 Task: Open Card IT Infrastructure Review in Board Customer Experience Management to Workspace Business Development and Sales and add a team member Softage.2@softage.net, a label Blue, a checklist Intellectual Property Law, an attachment from Trello, a color Blue and finally, add a card description 'Conduct team training session on effective conflict resolution' and a comment 'We should approach this task with a sense of collaboration and teamwork, leveraging the strengths of each team member to achieve success.'. Add a start date 'Jan 02, 1900' with a due date 'Jan 09, 1900'
Action: Mouse moved to (214, 141)
Screenshot: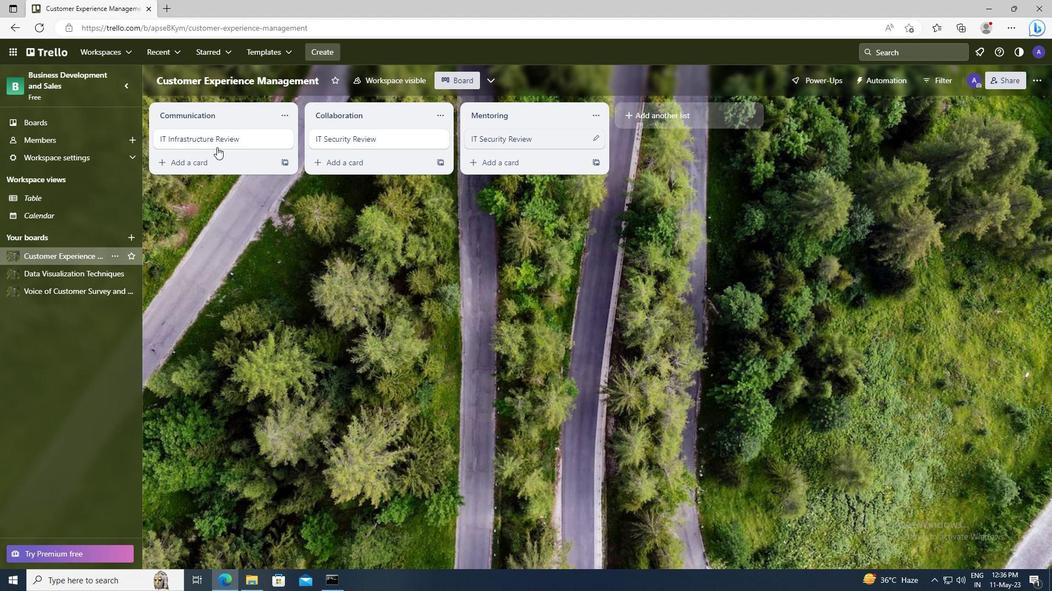 
Action: Mouse pressed left at (214, 141)
Screenshot: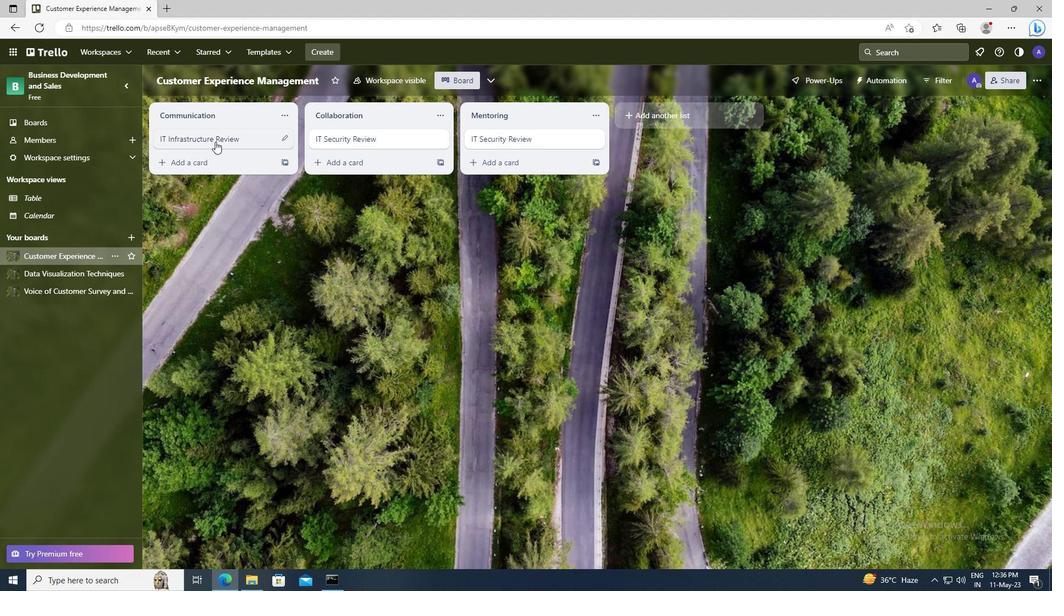 
Action: Mouse moved to (656, 137)
Screenshot: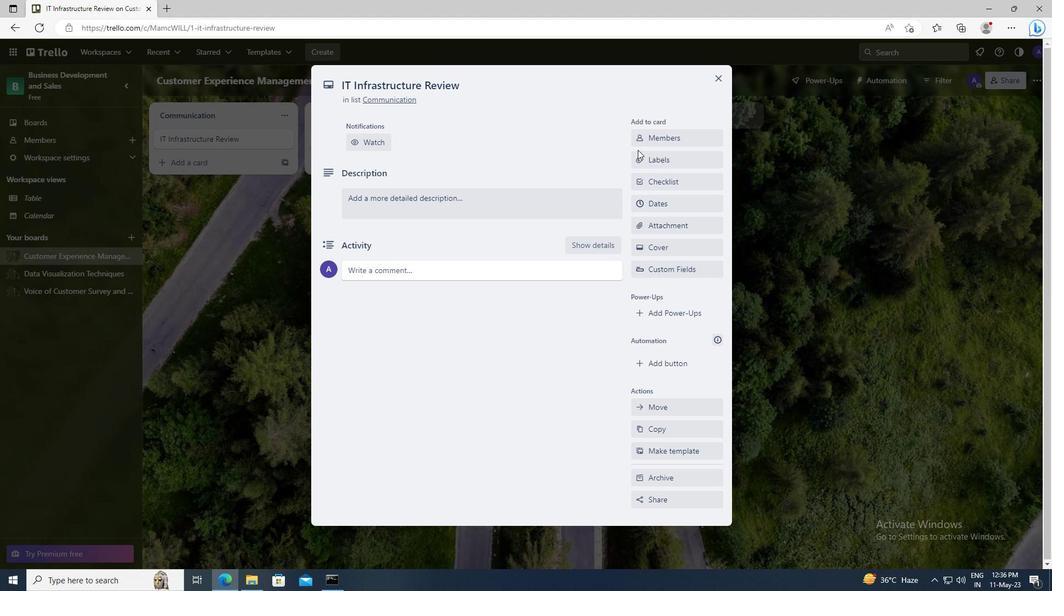 
Action: Mouse pressed left at (656, 137)
Screenshot: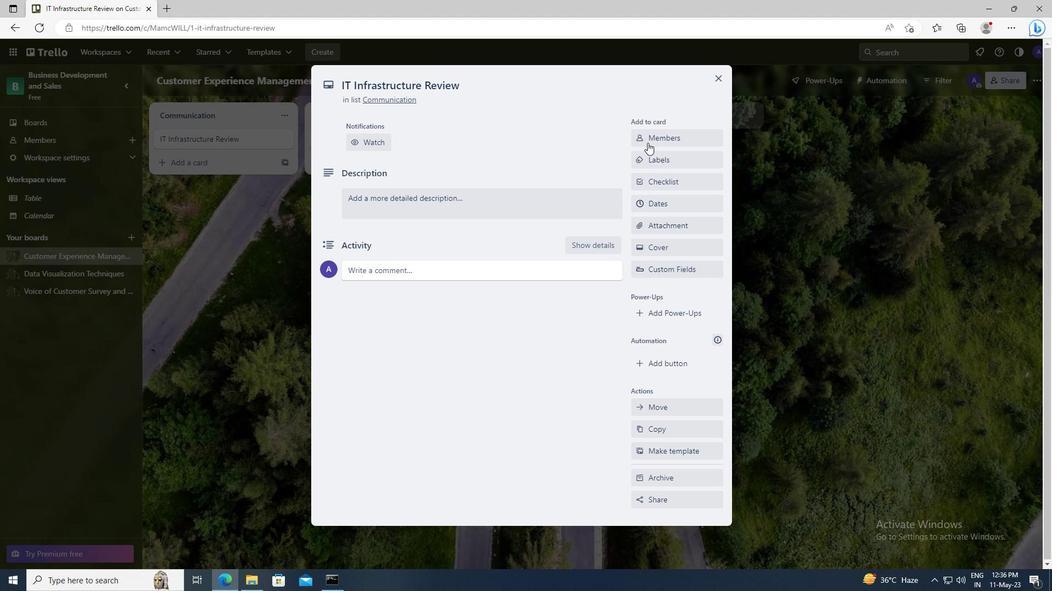 
Action: Mouse moved to (664, 187)
Screenshot: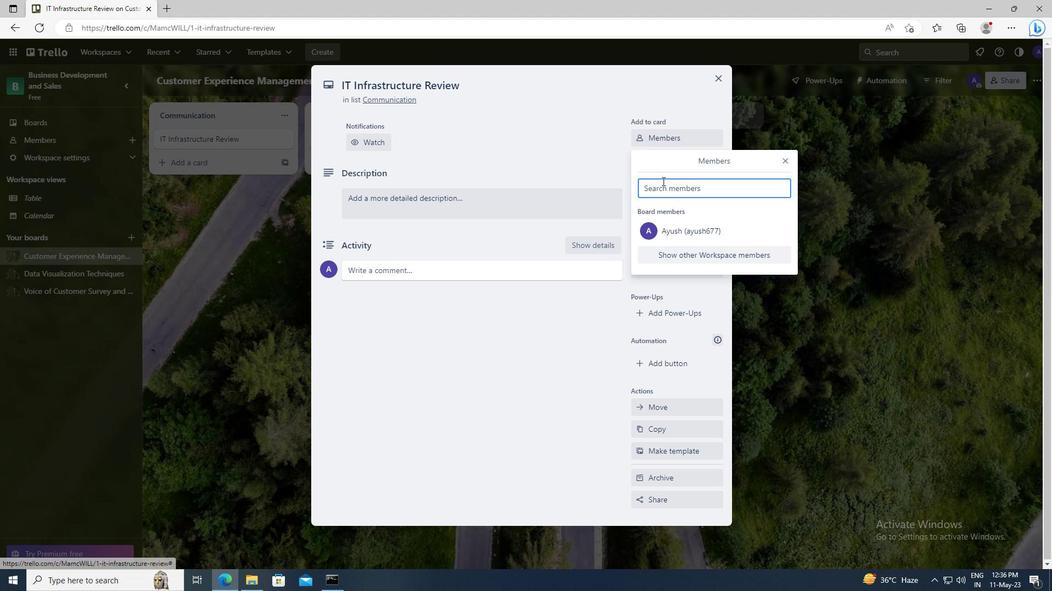 
Action: Mouse pressed left at (664, 187)
Screenshot: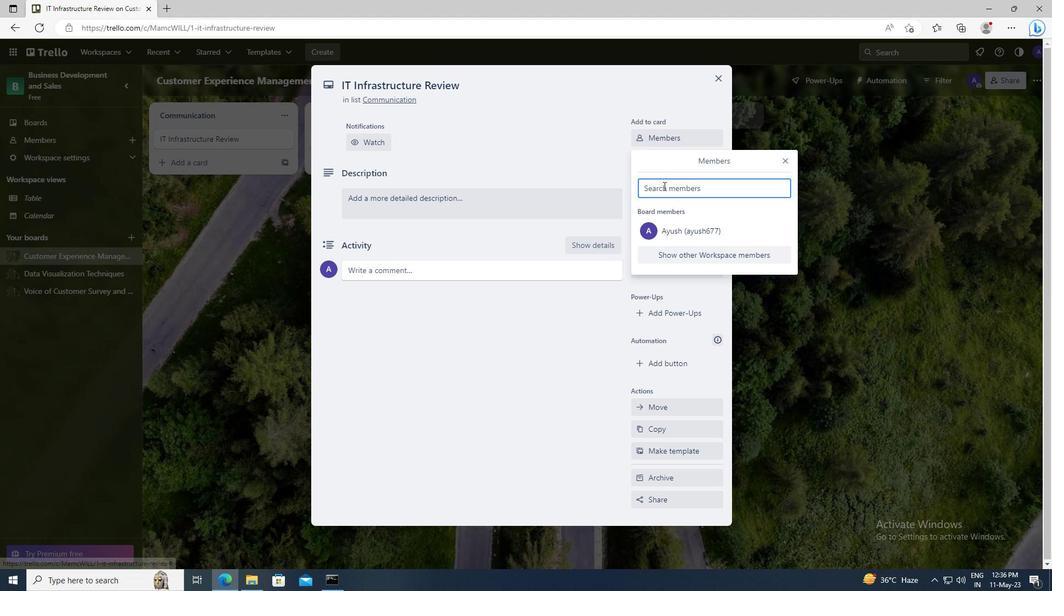 
Action: Key pressed <Key.shift>SOFTAGE.2
Screenshot: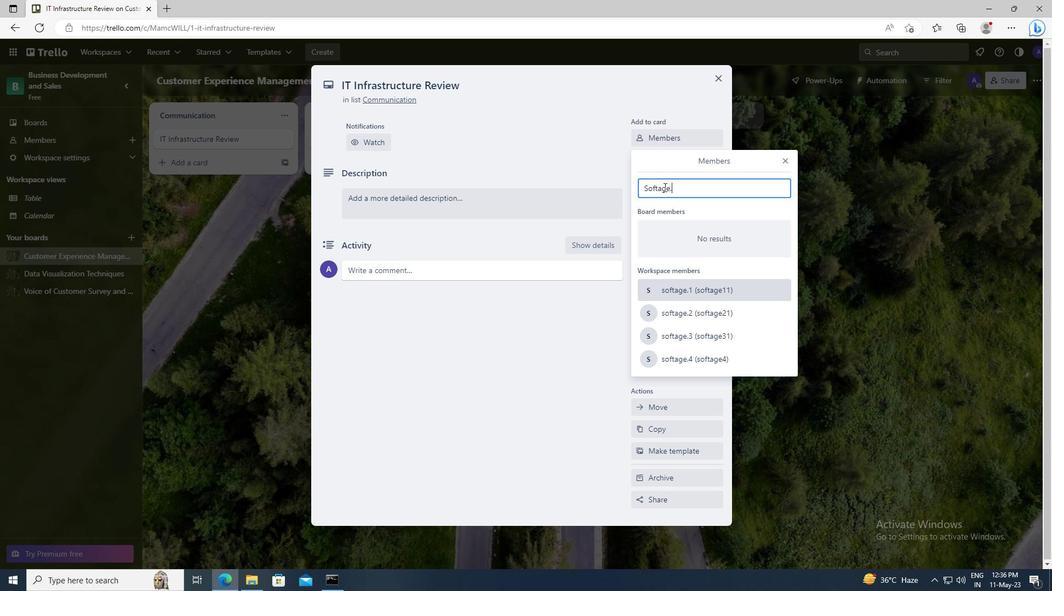 
Action: Mouse moved to (682, 289)
Screenshot: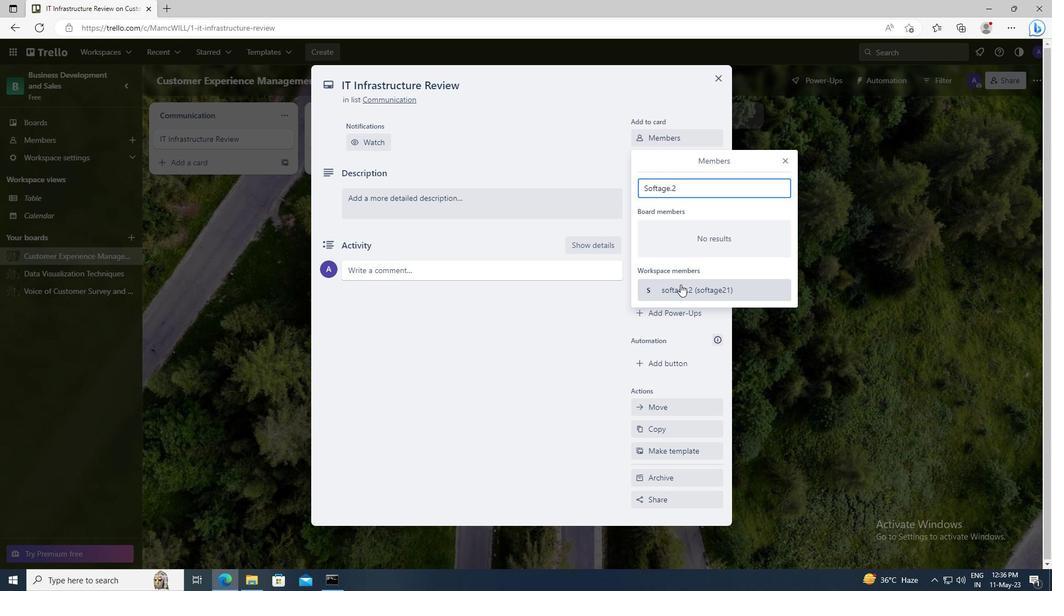 
Action: Mouse pressed left at (682, 289)
Screenshot: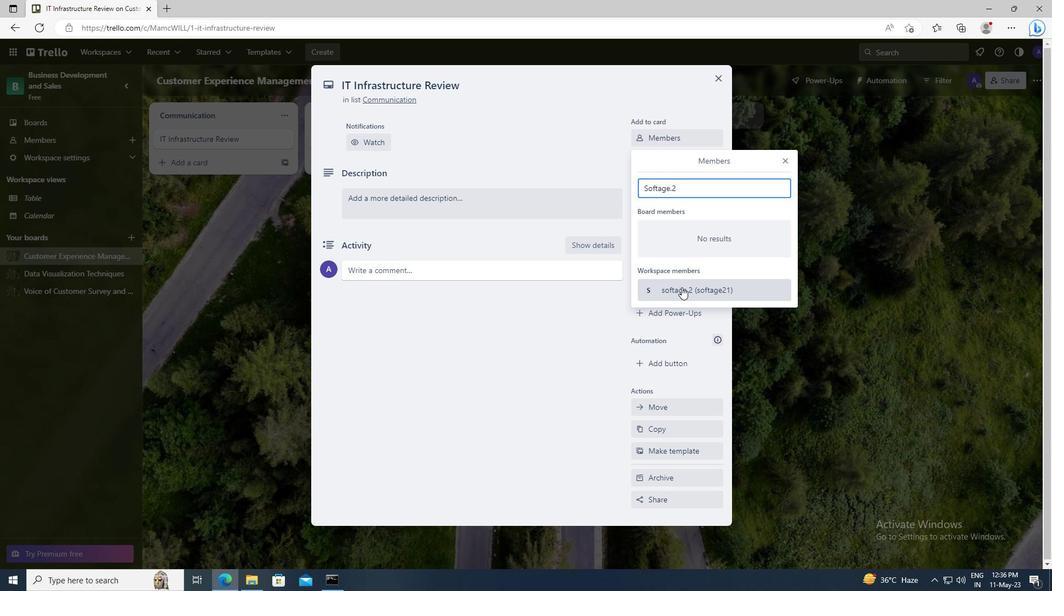 
Action: Mouse moved to (785, 160)
Screenshot: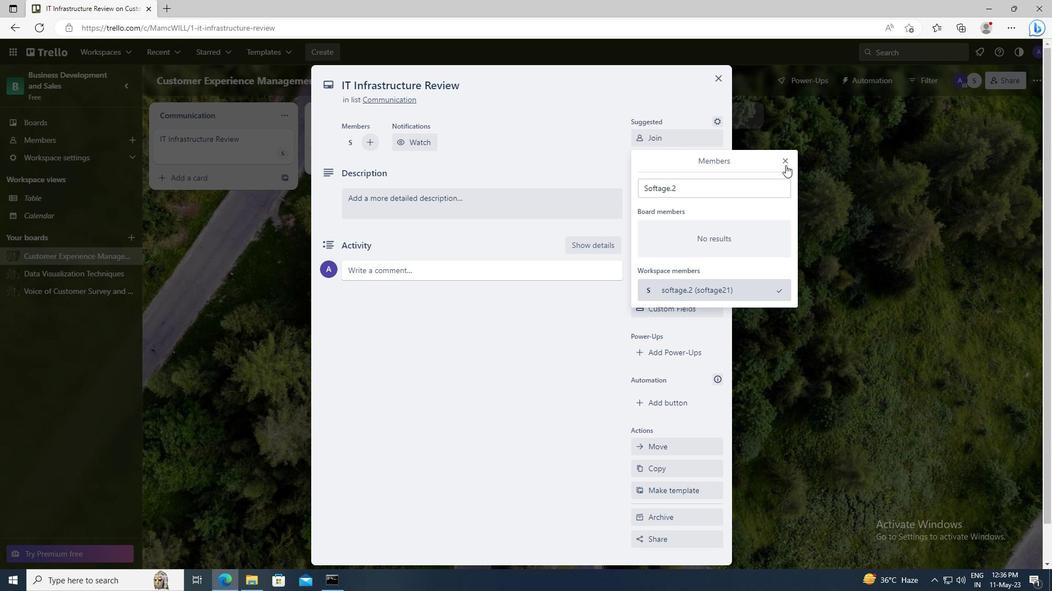 
Action: Mouse pressed left at (785, 160)
Screenshot: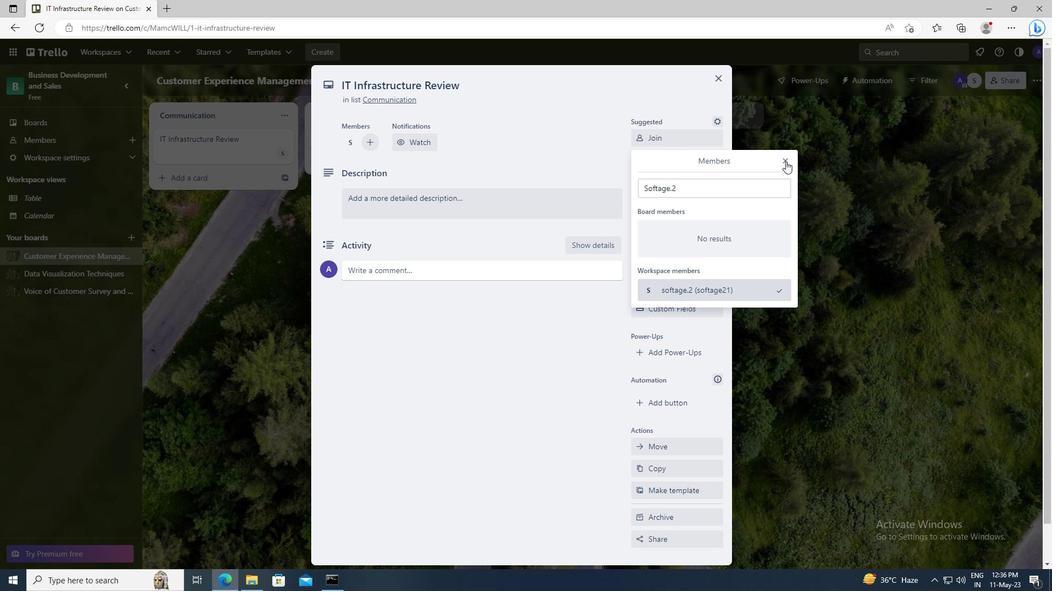 
Action: Mouse moved to (678, 205)
Screenshot: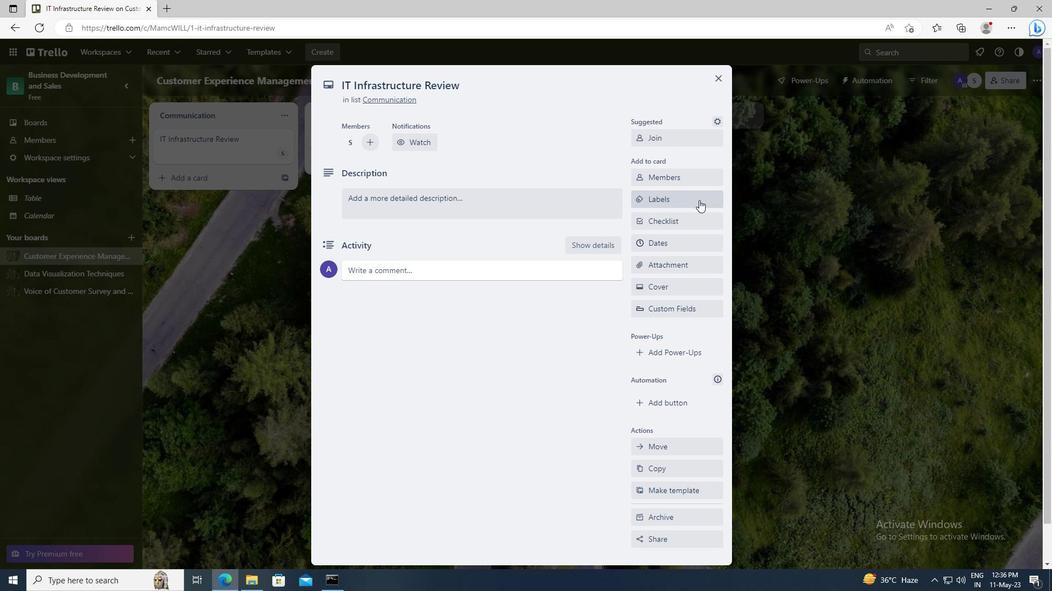 
Action: Mouse pressed left at (678, 205)
Screenshot: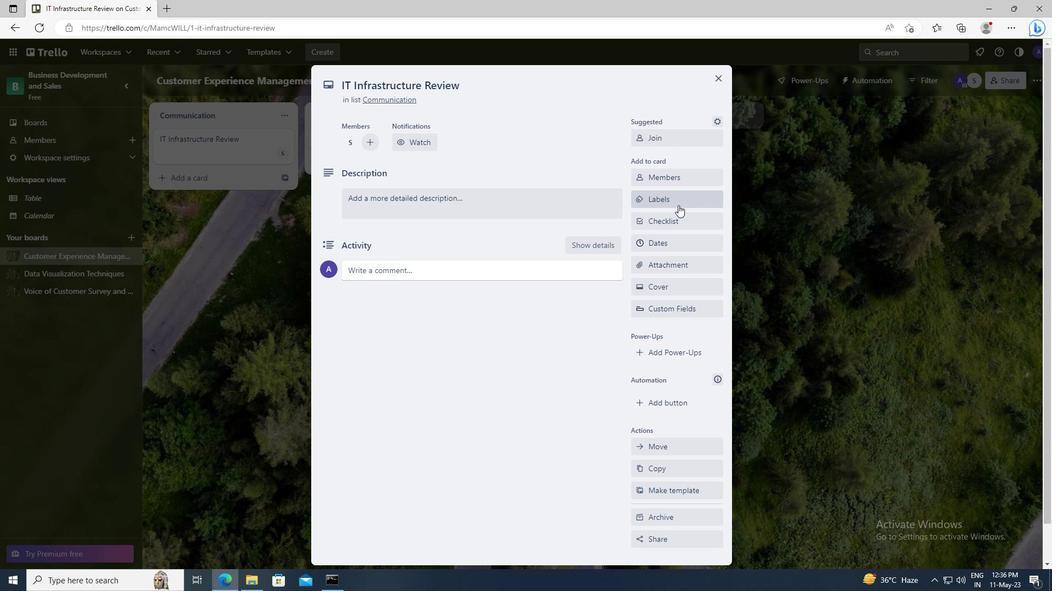
Action: Mouse moved to (697, 413)
Screenshot: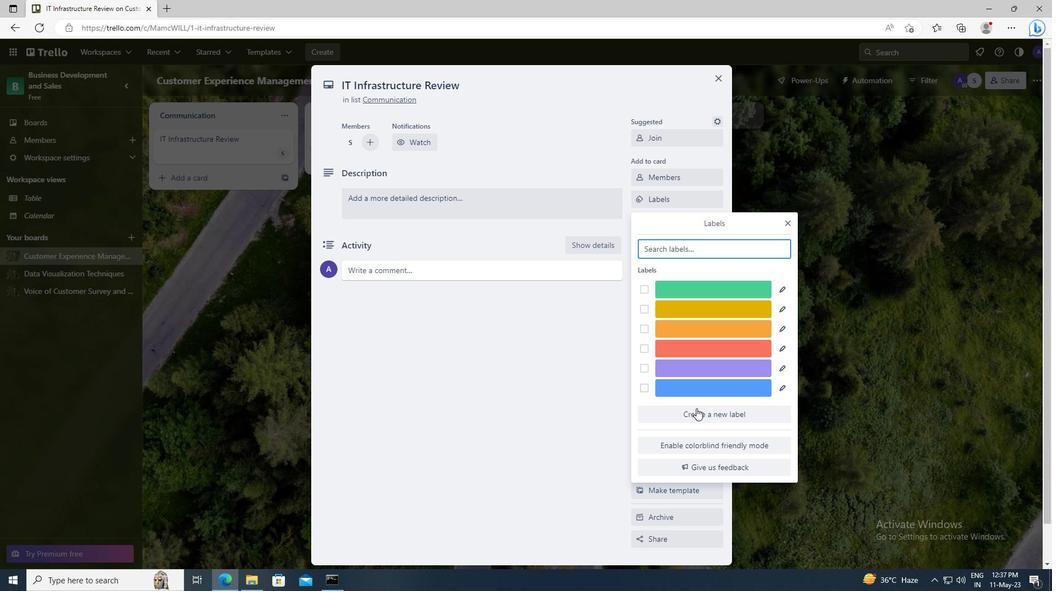 
Action: Mouse pressed left at (697, 413)
Screenshot: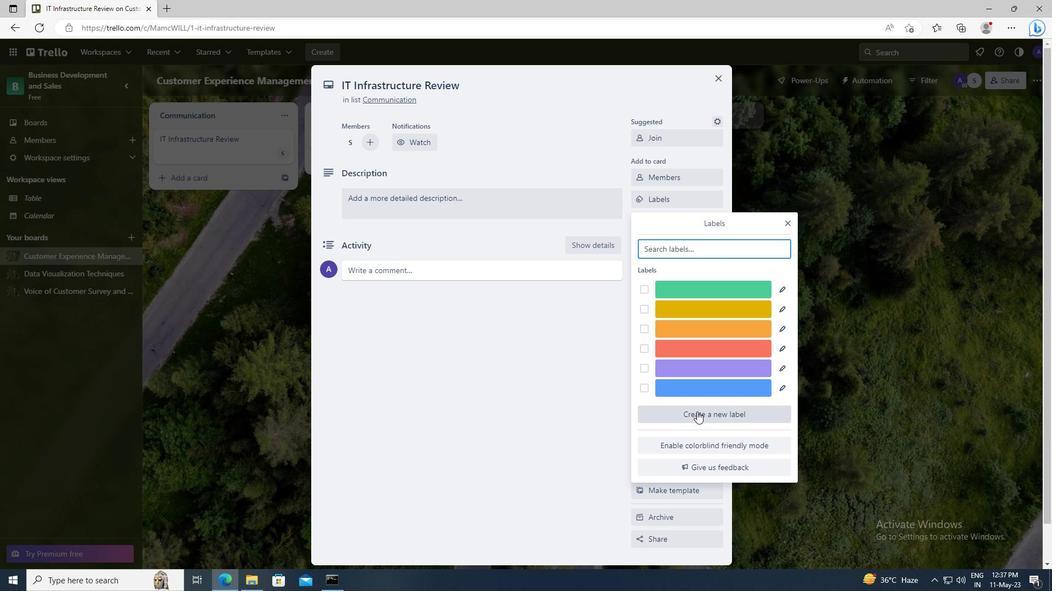 
Action: Mouse moved to (655, 439)
Screenshot: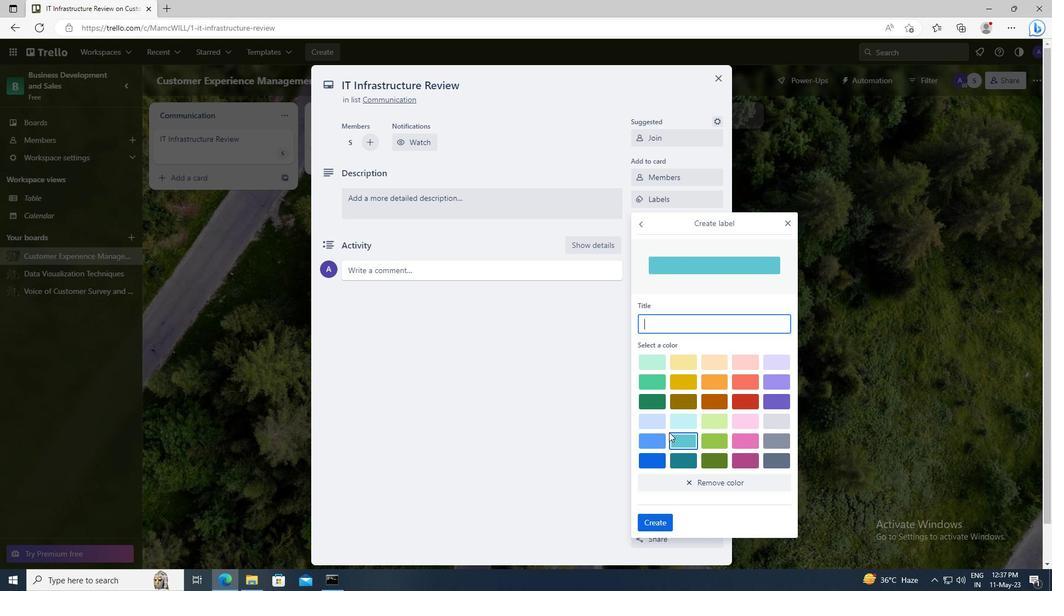 
Action: Mouse pressed left at (655, 439)
Screenshot: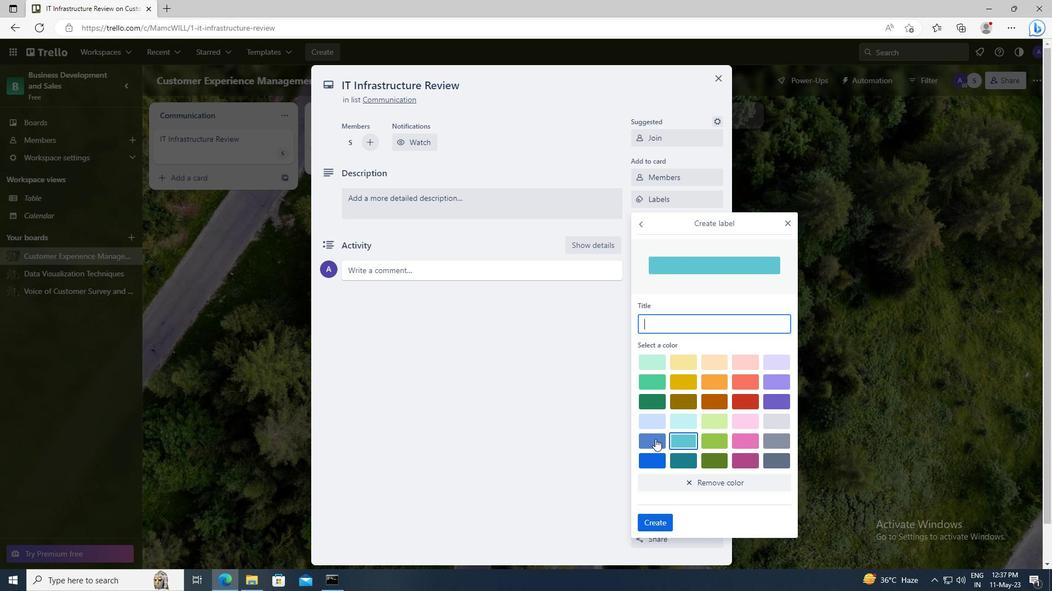 
Action: Mouse moved to (653, 524)
Screenshot: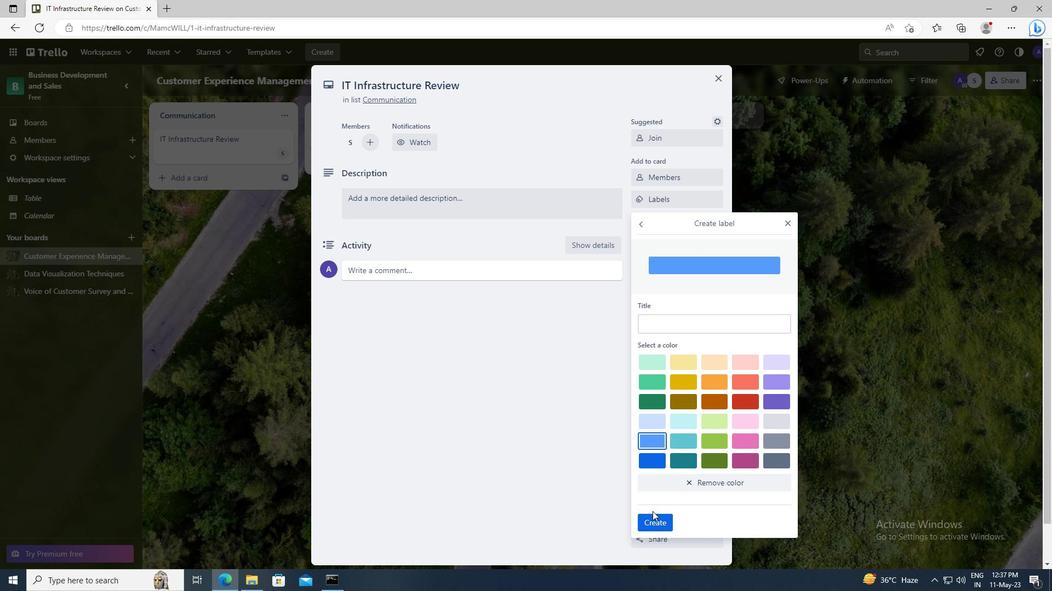 
Action: Mouse pressed left at (653, 524)
Screenshot: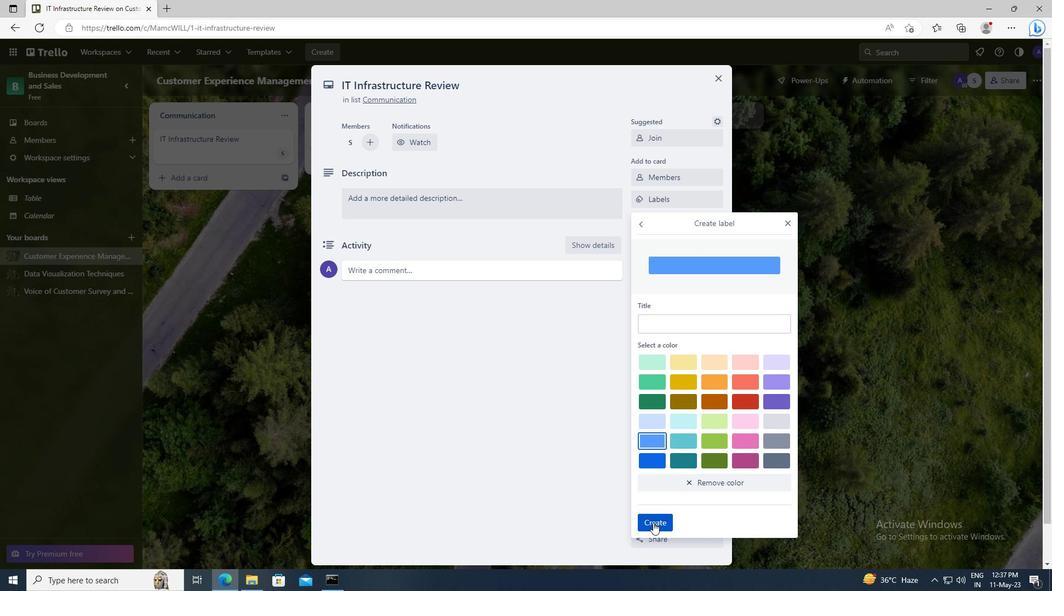 
Action: Mouse moved to (785, 223)
Screenshot: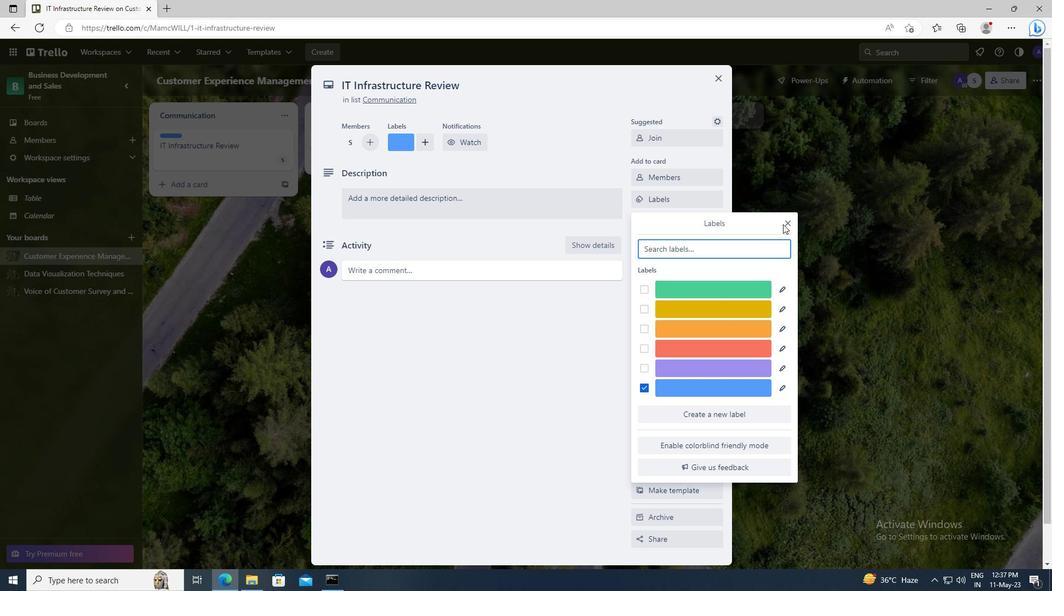 
Action: Mouse pressed left at (785, 223)
Screenshot: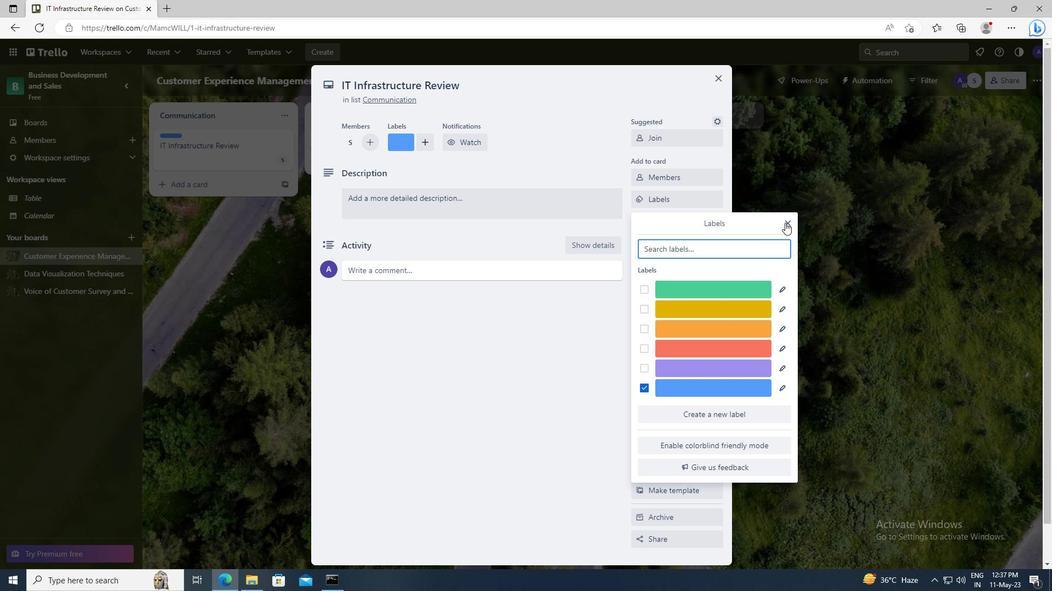 
Action: Mouse moved to (693, 219)
Screenshot: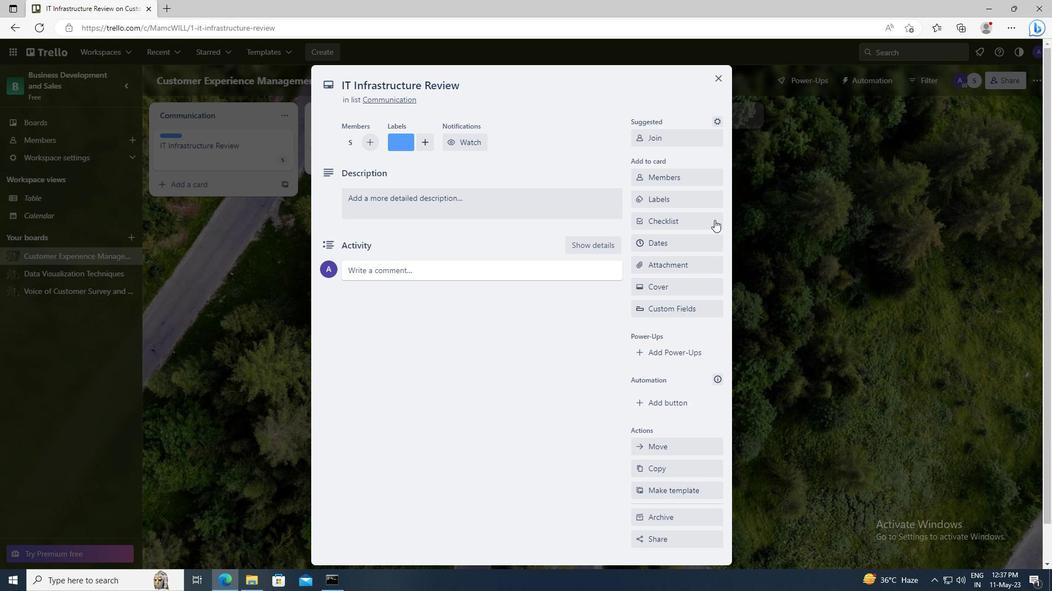 
Action: Mouse pressed left at (693, 219)
Screenshot: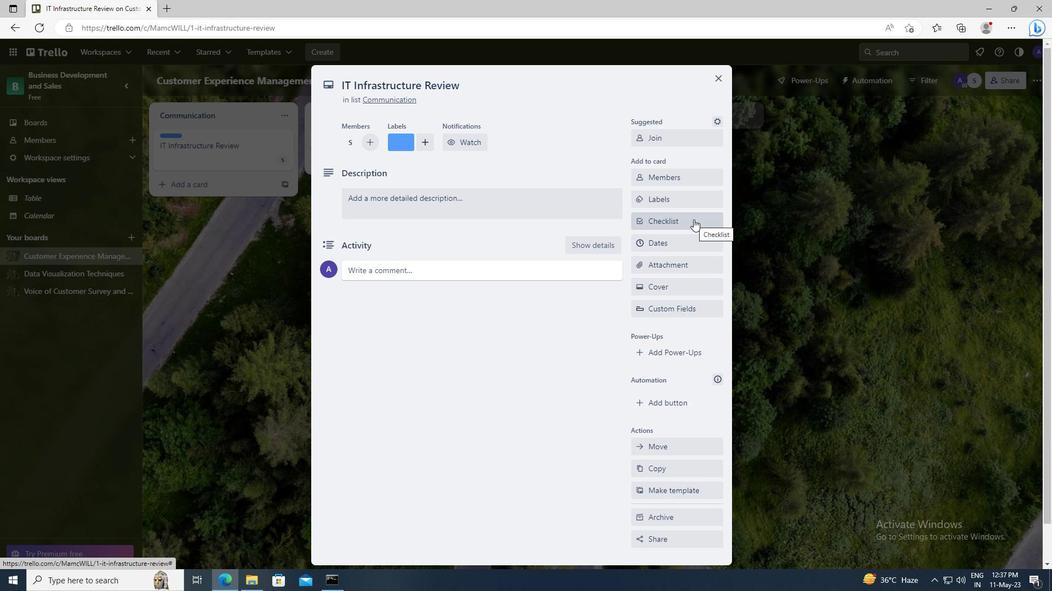 
Action: Key pressed <Key.shift>INTELLECTUAL<Key.space><Key.shift>PROPERTY<Key.space><Key.shift>LAE<Key.backspace>W
Screenshot: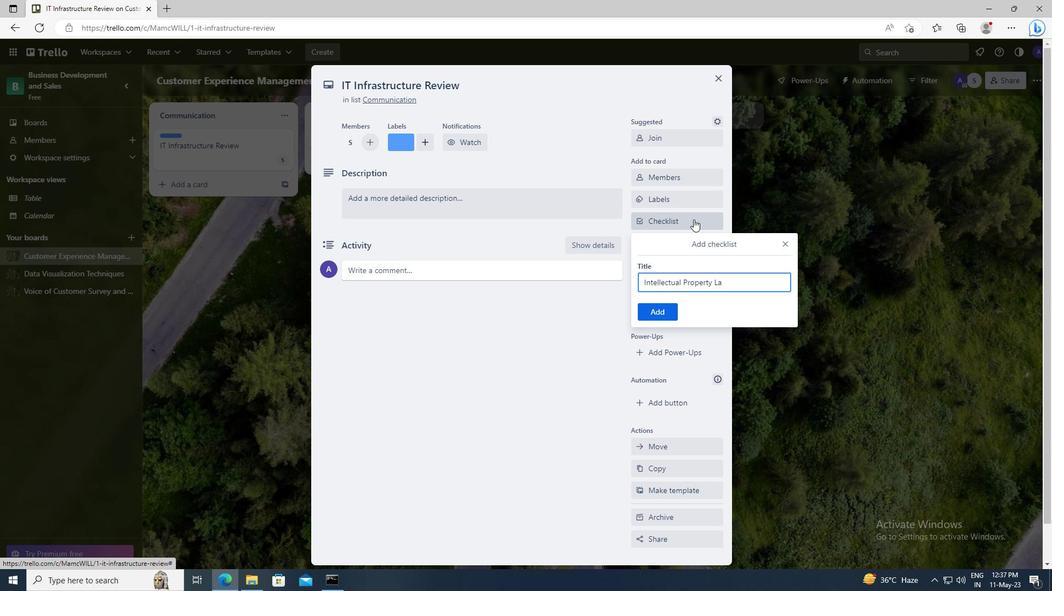 
Action: Mouse moved to (668, 310)
Screenshot: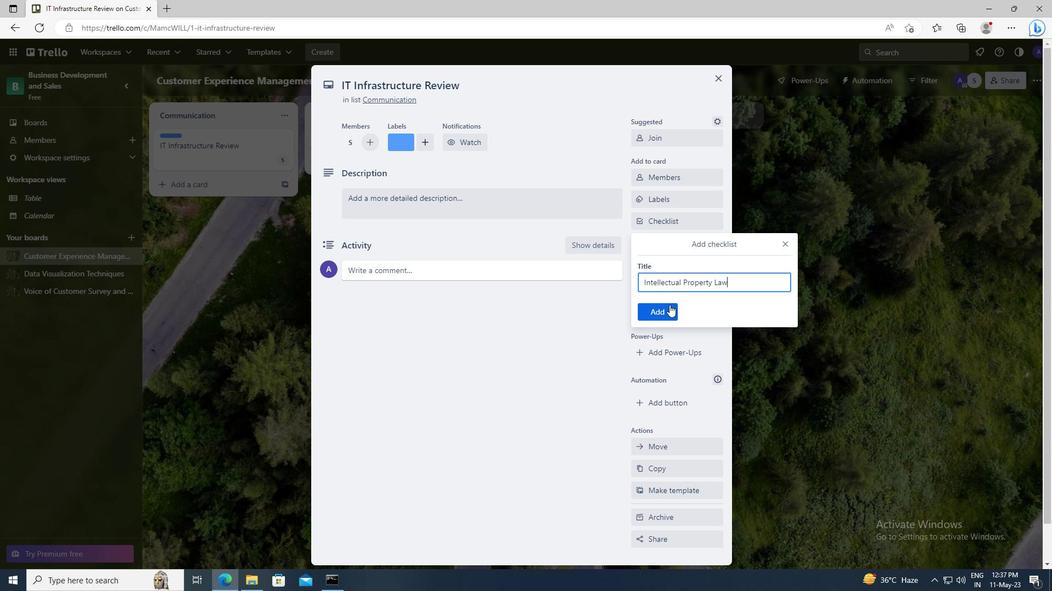 
Action: Mouse pressed left at (668, 310)
Screenshot: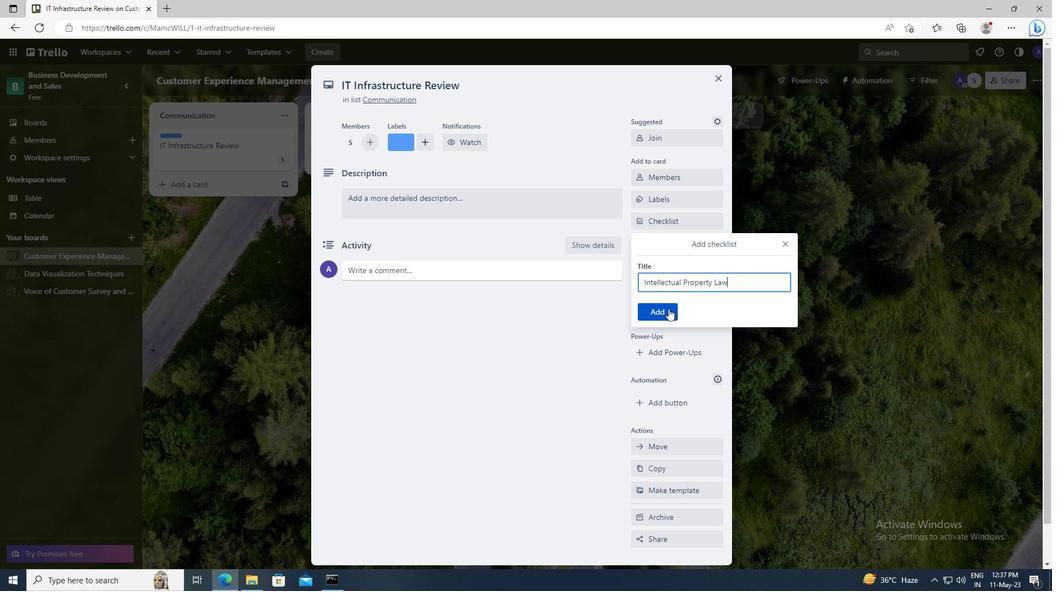 
Action: Mouse moved to (667, 269)
Screenshot: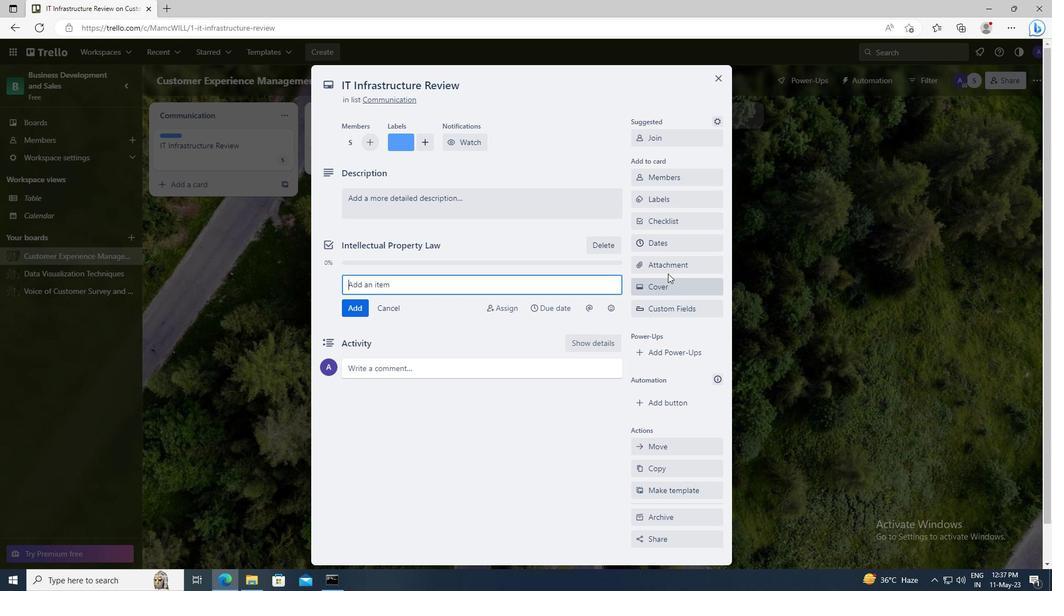 
Action: Mouse pressed left at (667, 269)
Screenshot: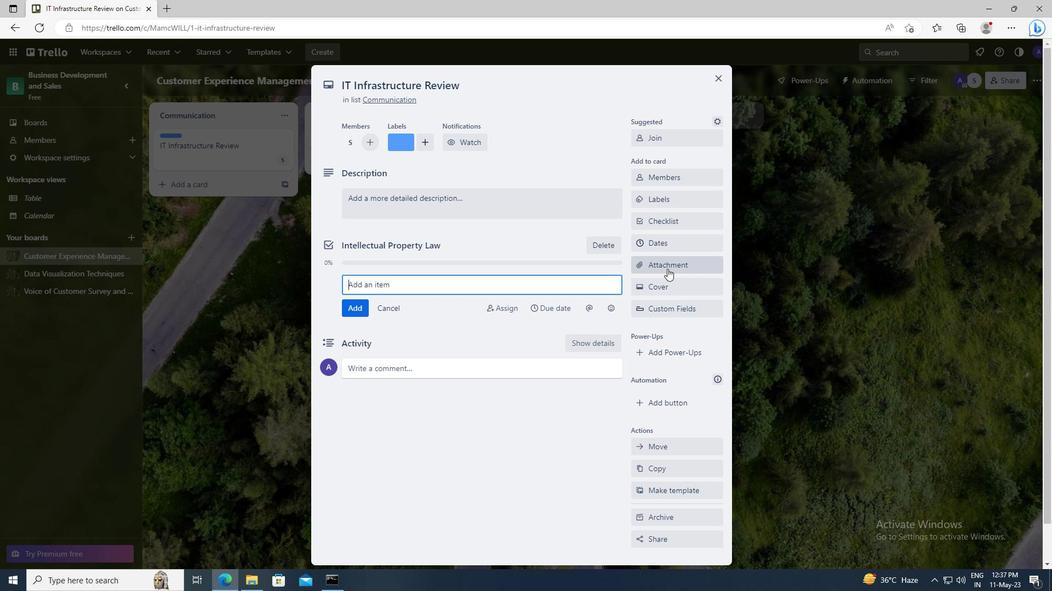 
Action: Mouse moved to (668, 332)
Screenshot: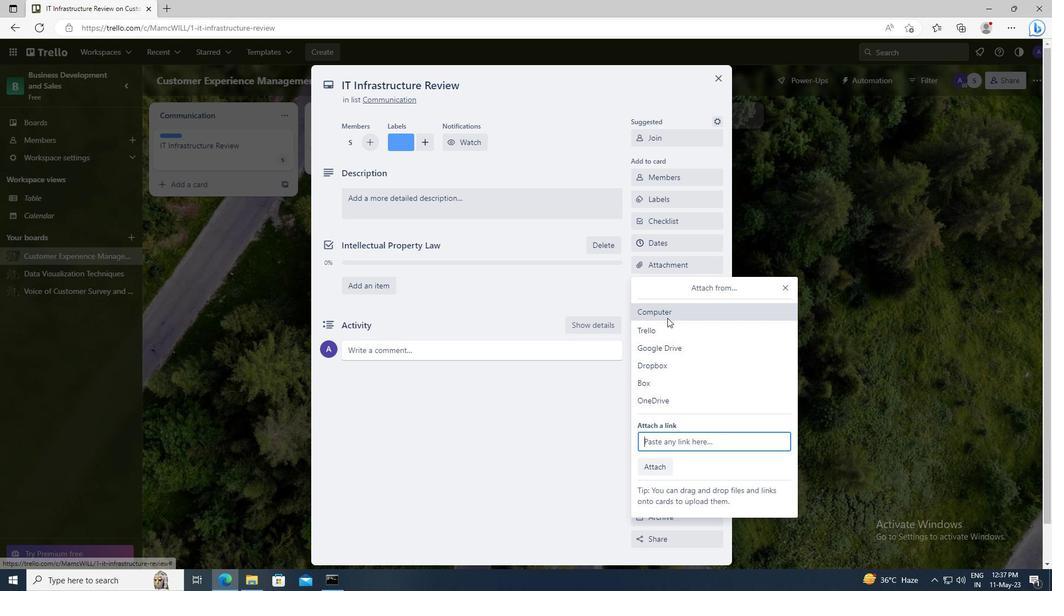 
Action: Mouse pressed left at (668, 332)
Screenshot: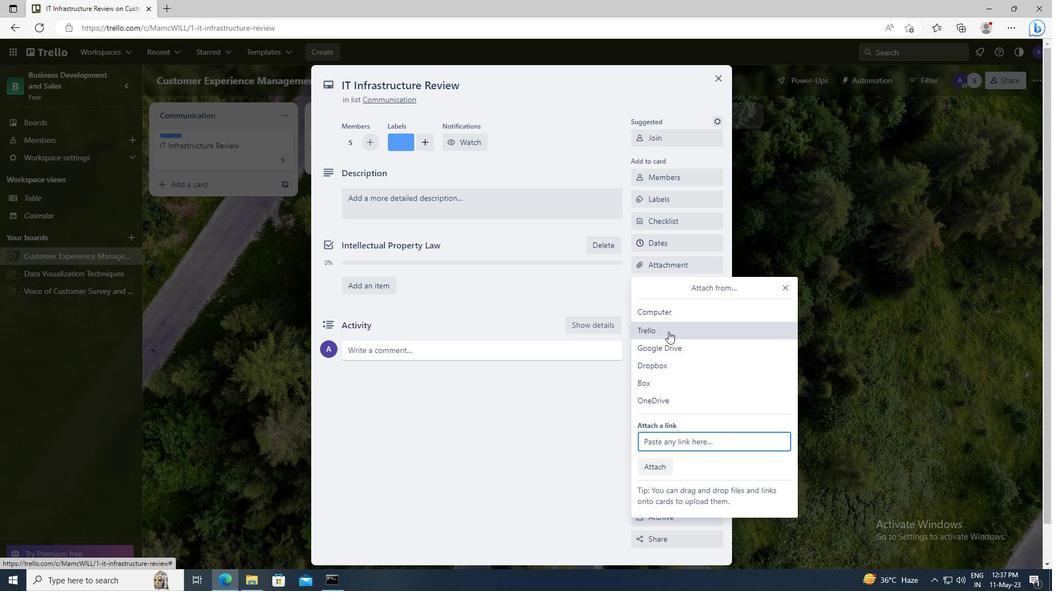 
Action: Mouse moved to (676, 240)
Screenshot: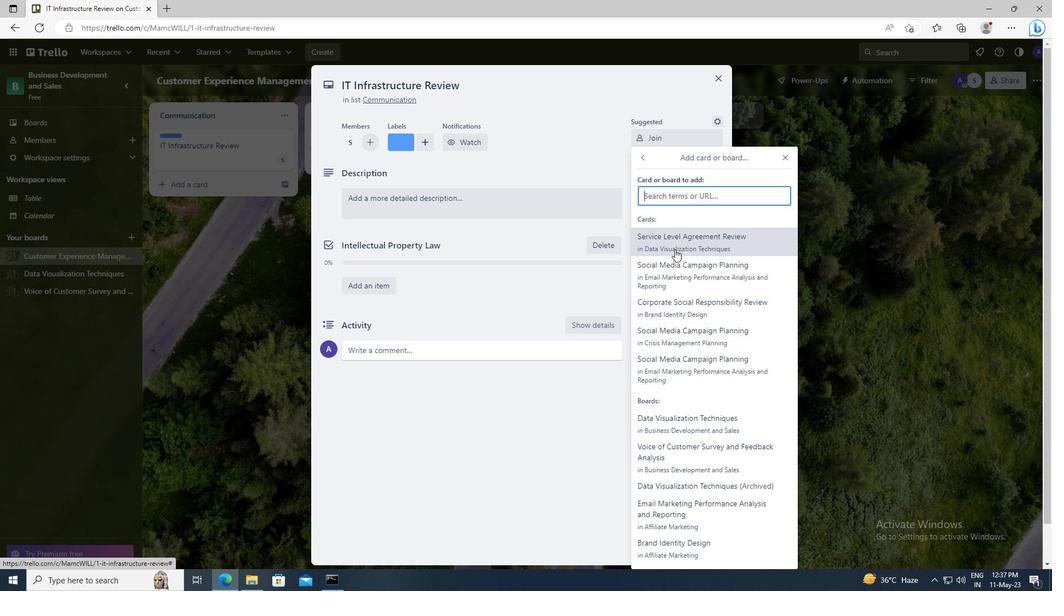 
Action: Mouse pressed left at (676, 240)
Screenshot: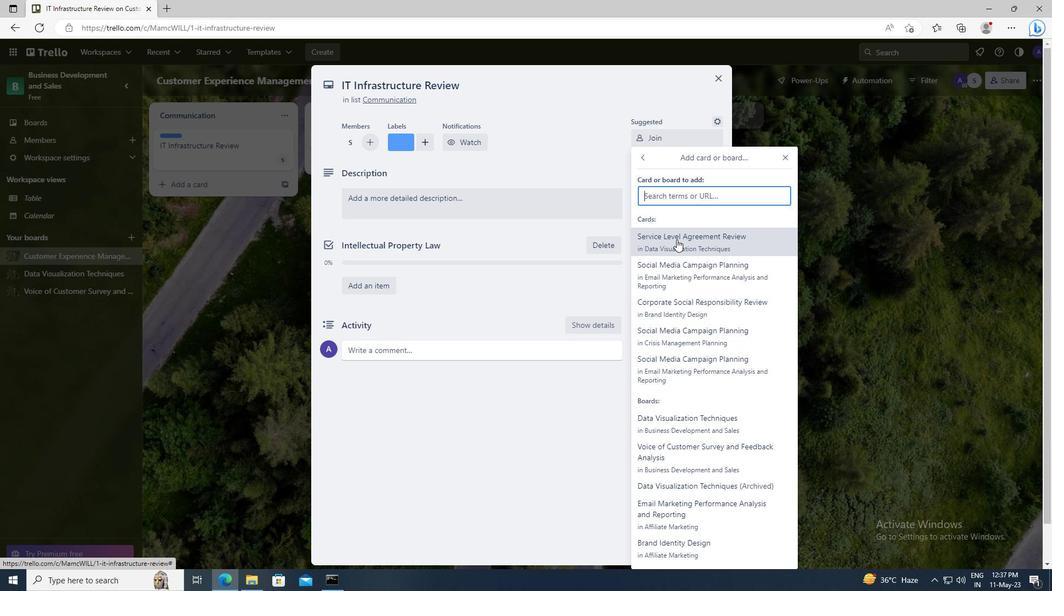 
Action: Mouse moved to (677, 284)
Screenshot: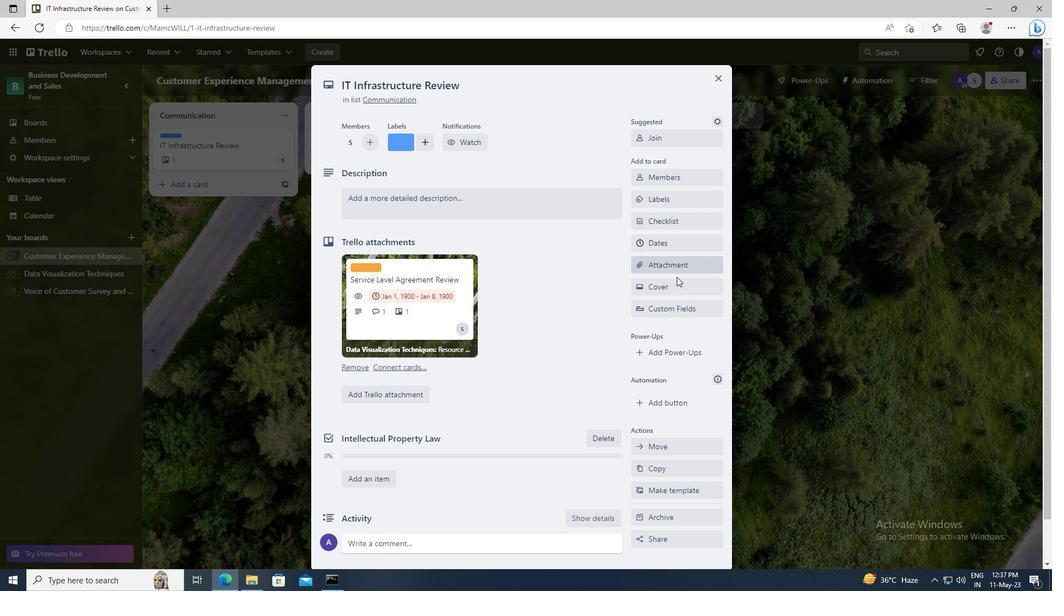 
Action: Mouse pressed left at (677, 284)
Screenshot: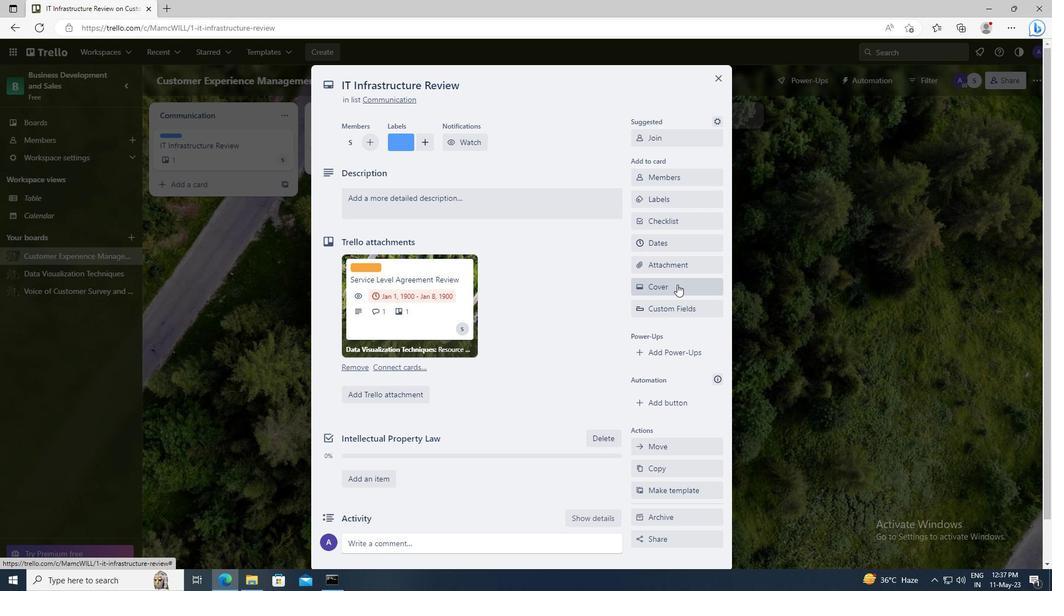 
Action: Mouse moved to (656, 372)
Screenshot: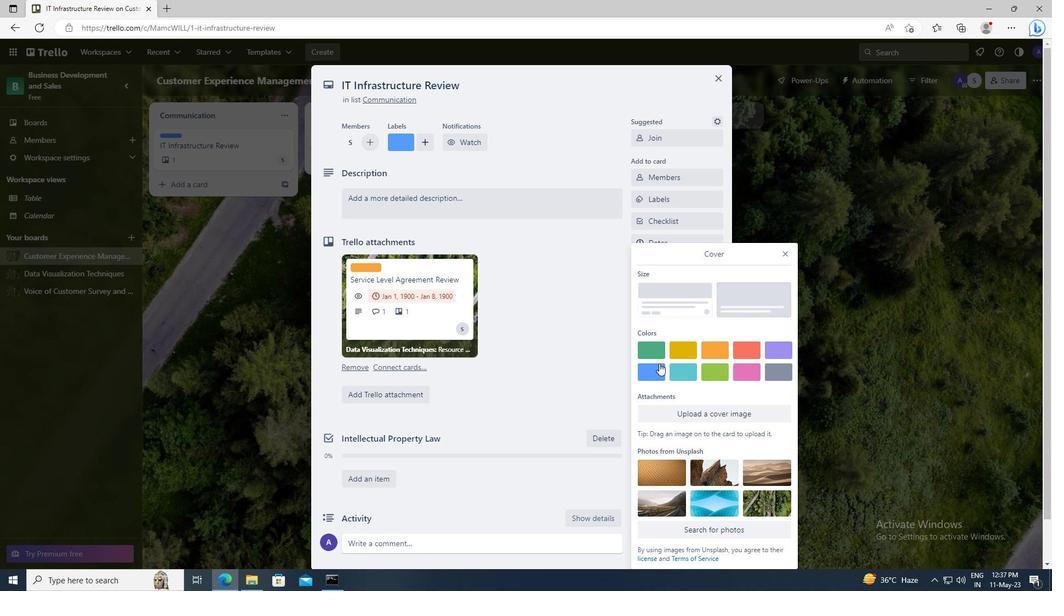 
Action: Mouse pressed left at (656, 372)
Screenshot: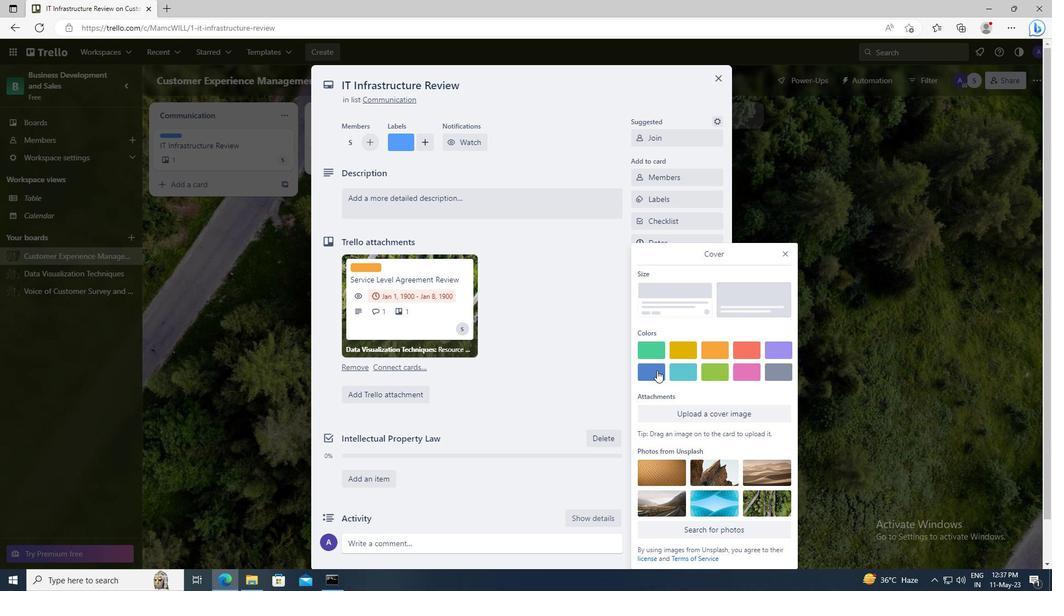 
Action: Mouse moved to (784, 234)
Screenshot: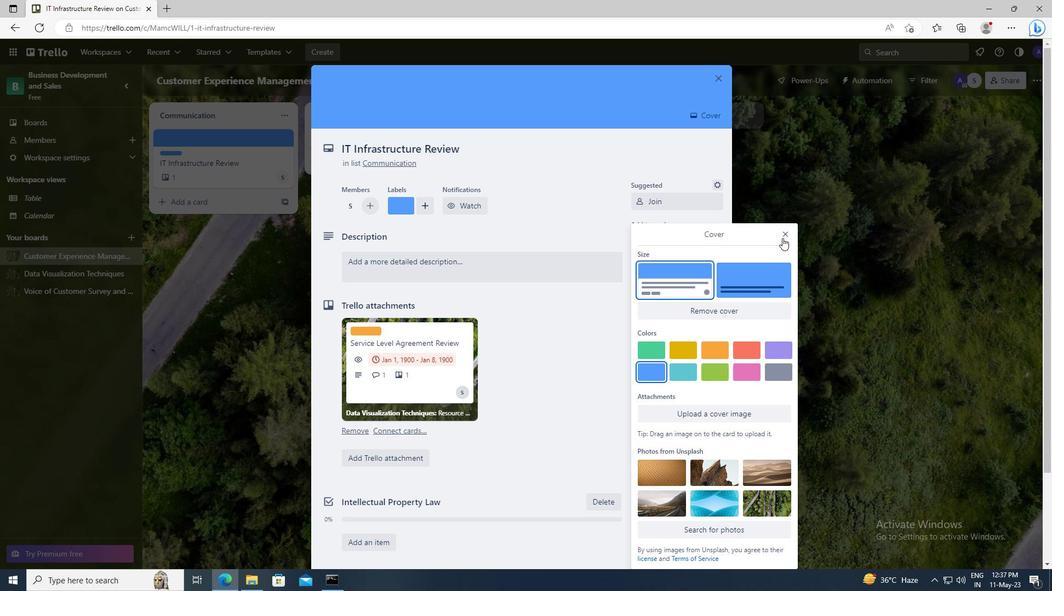 
Action: Mouse pressed left at (784, 234)
Screenshot: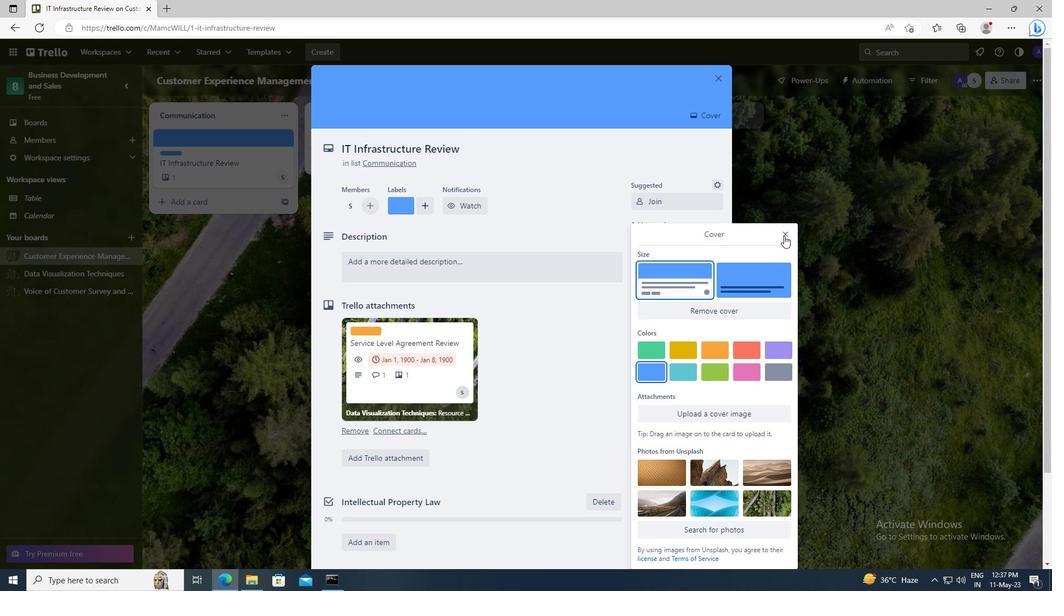 
Action: Mouse moved to (484, 269)
Screenshot: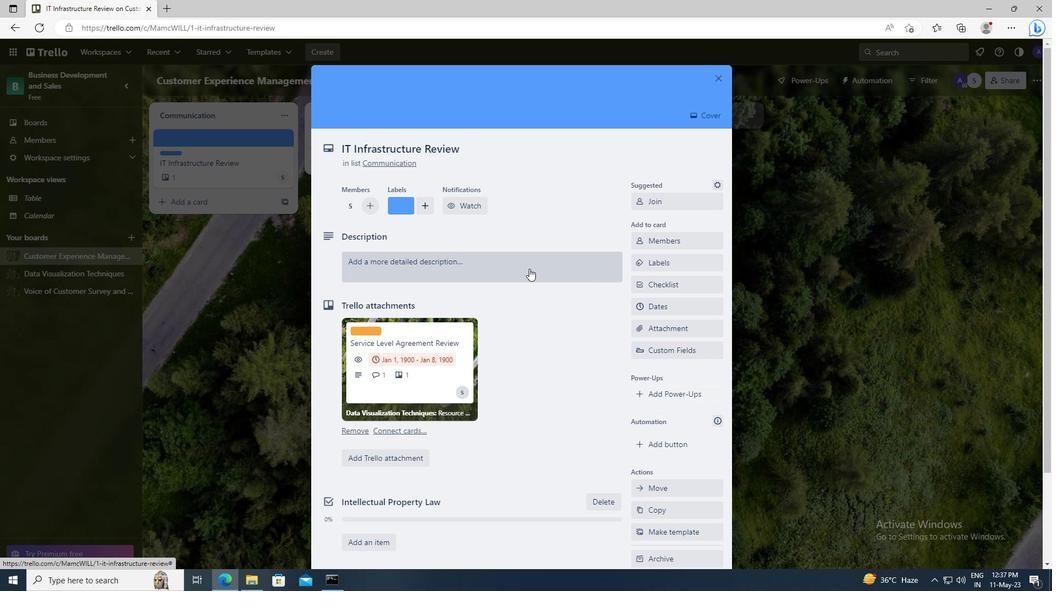 
Action: Mouse pressed left at (484, 269)
Screenshot: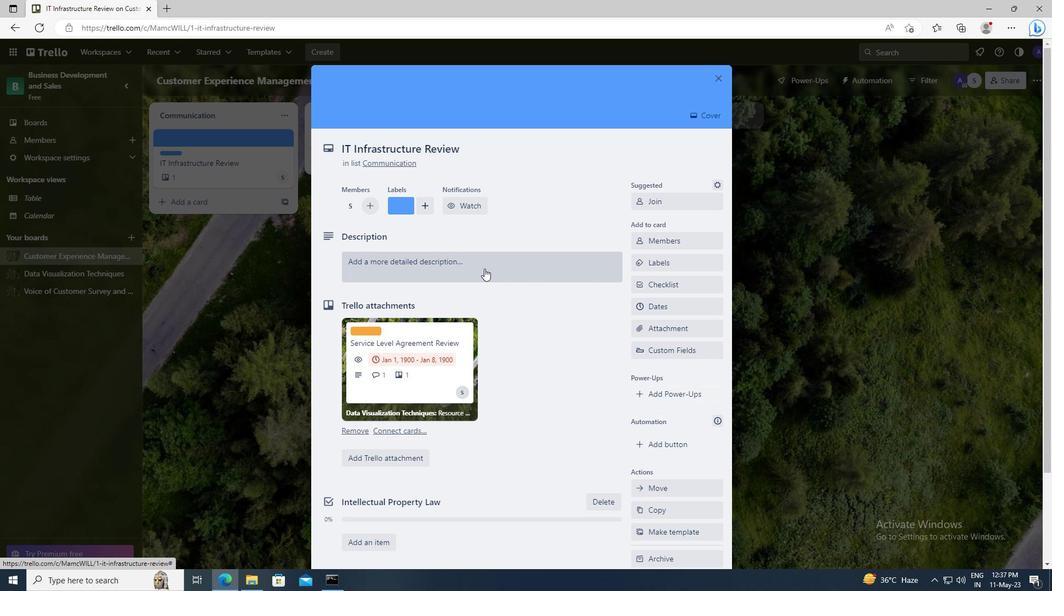 
Action: Key pressed <Key.shift>CONDUCT<Key.space>TEAM<Key.space>TRAINING<Key.space>SESSION<Key.space>ON<Key.space>EFFECTIVE<Key.space>CONFLICT<Key.space>RESOLUTION
Screenshot: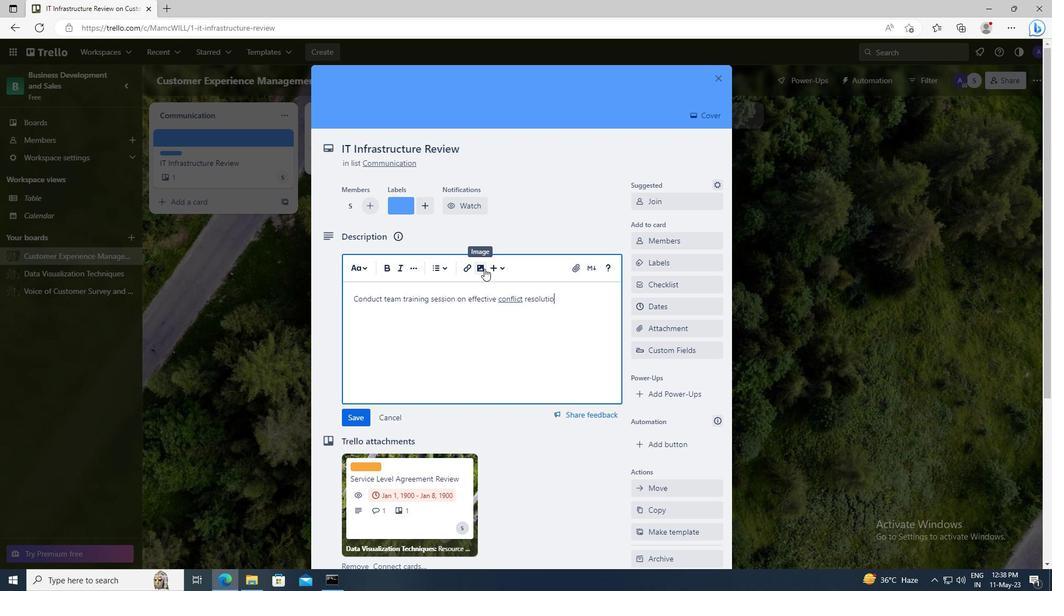 
Action: Mouse scrolled (484, 268) with delta (0, 0)
Screenshot: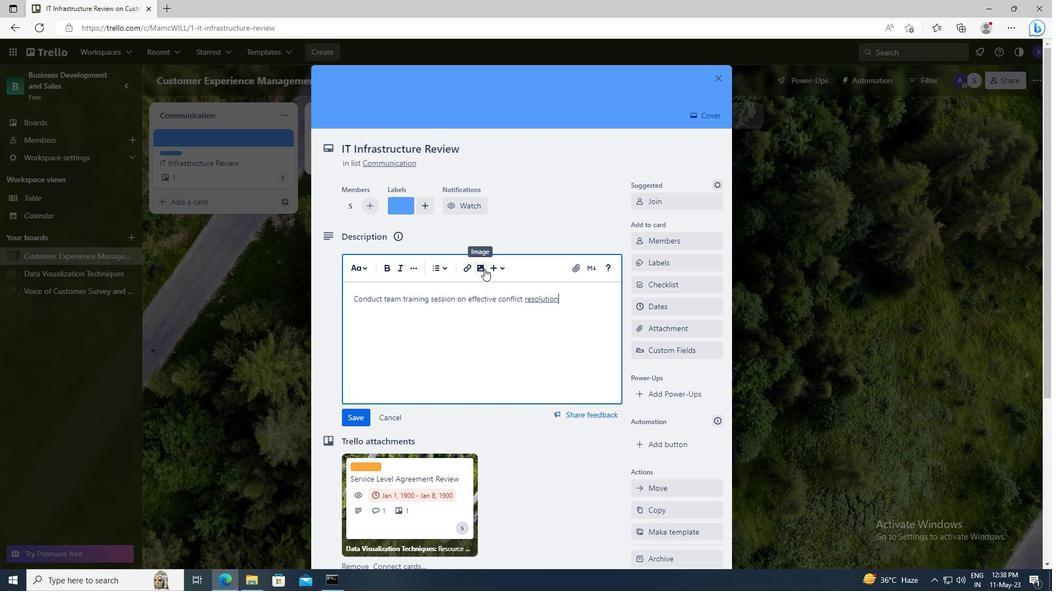 
Action: Mouse moved to (364, 337)
Screenshot: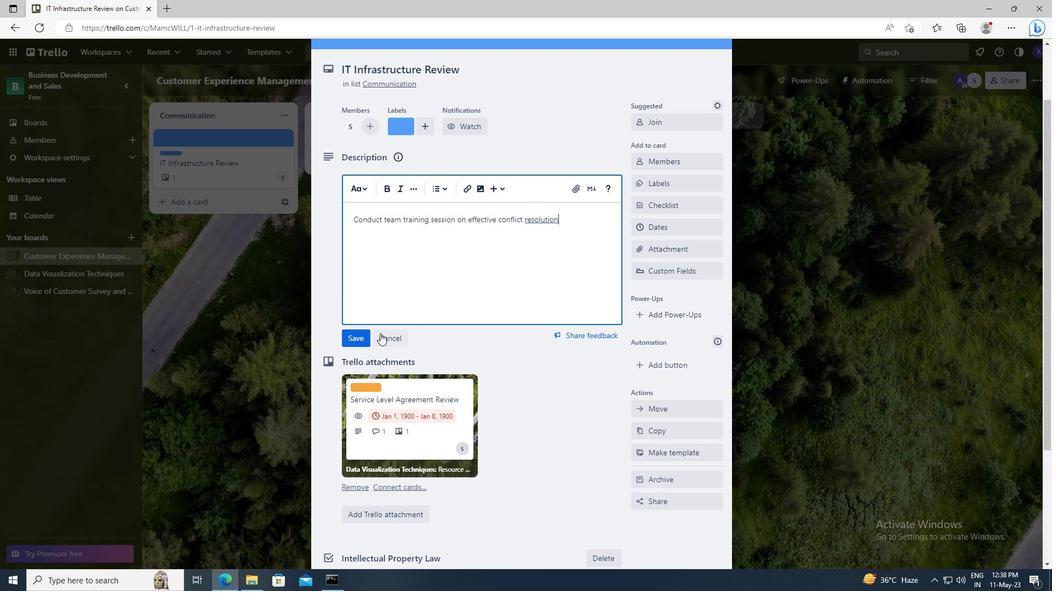 
Action: Mouse pressed left at (364, 337)
Screenshot: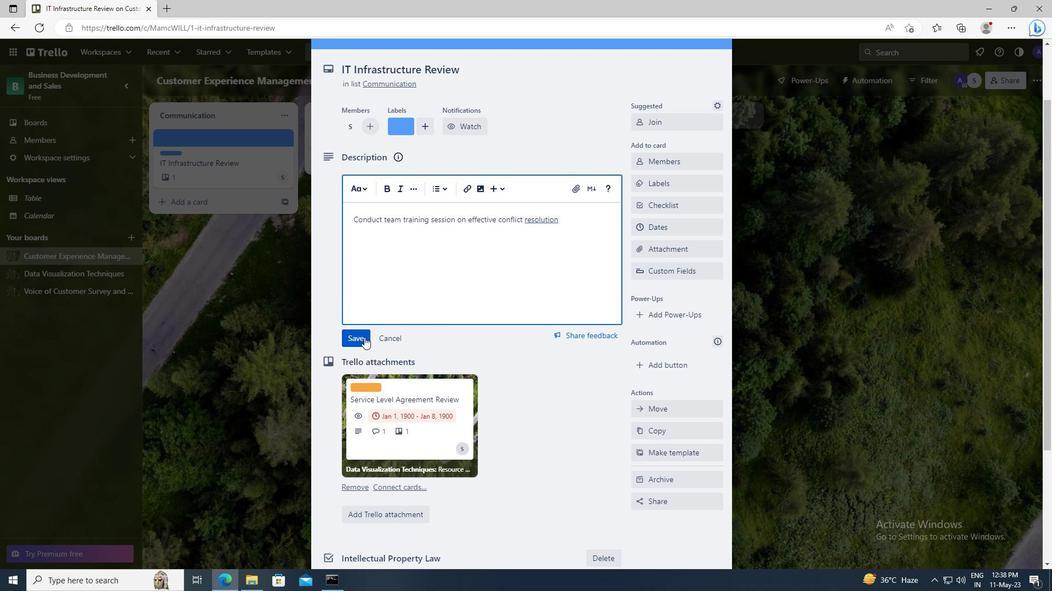 
Action: Mouse moved to (364, 338)
Screenshot: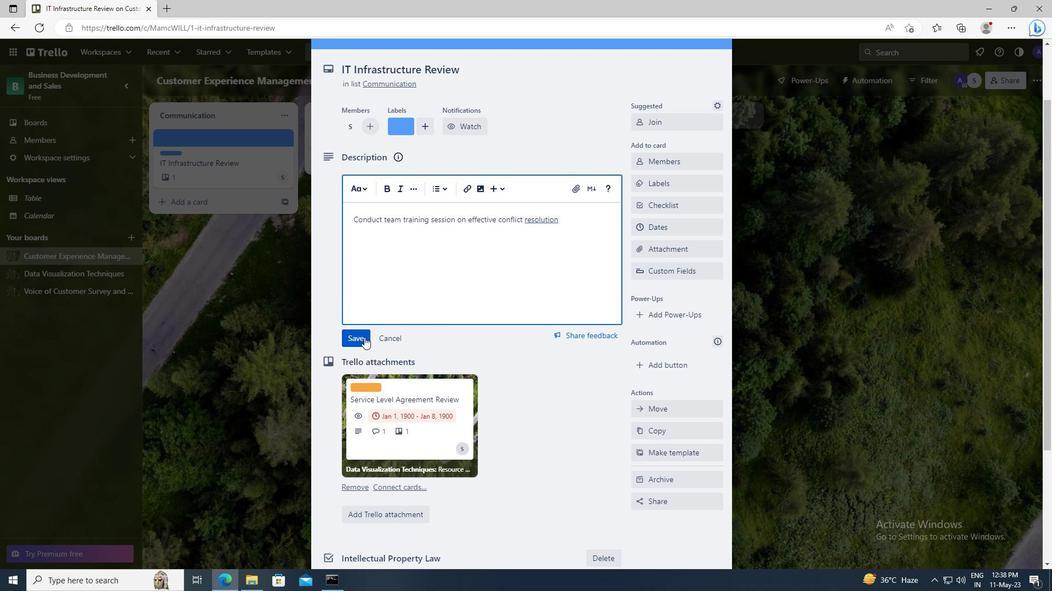 
Action: Mouse scrolled (364, 337) with delta (0, 0)
Screenshot: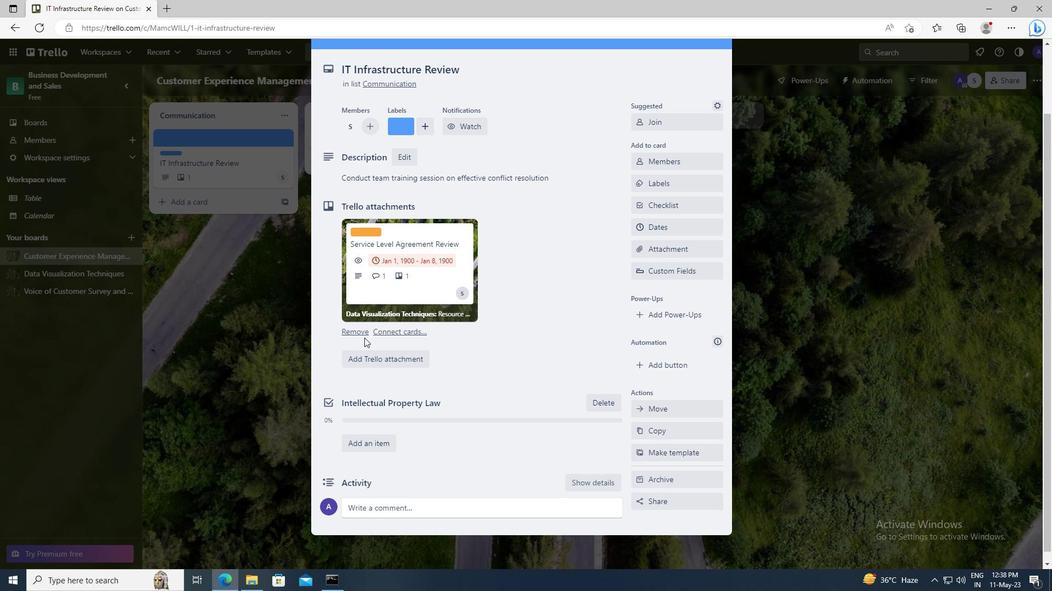
Action: Mouse moved to (367, 502)
Screenshot: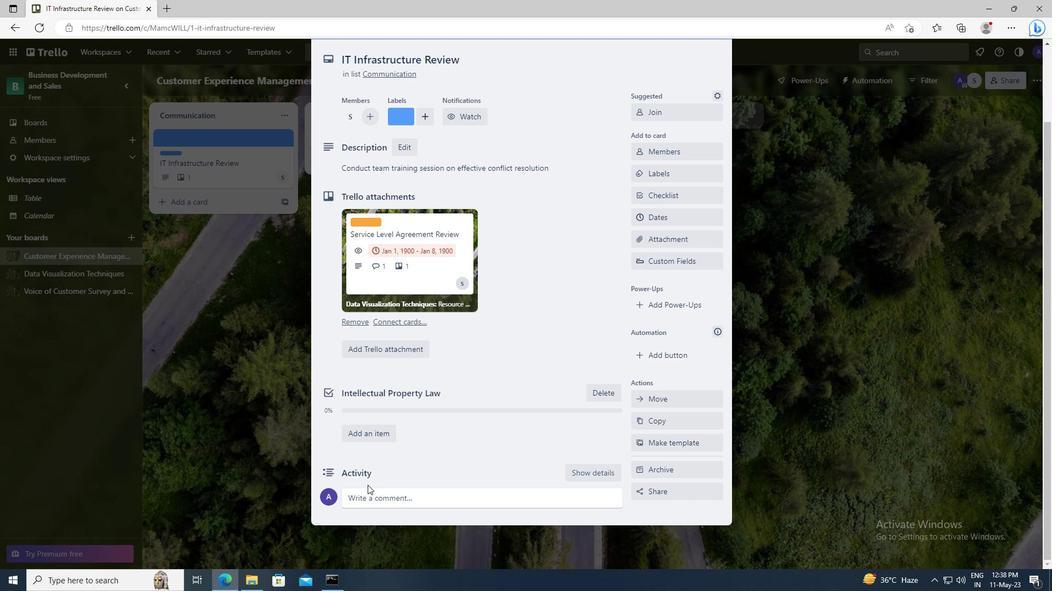 
Action: Mouse pressed left at (367, 502)
Screenshot: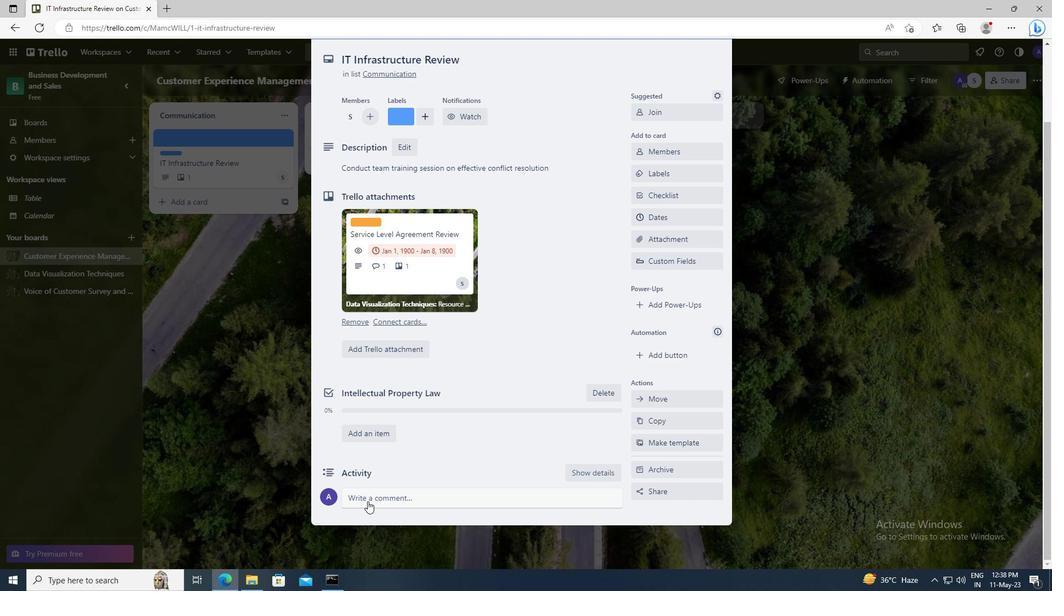 
Action: Key pressed <Key.shift>WE<Key.space>SHOULD<Key.space>APPROACH<Key.space>THIS<Key.space>TASK<Key.space>WITH<Key.space>A<Key.space>SENSE<Key.space>OF<Key.space>COLLABORATION<Key.space>AND<Key.space>TEAMWORK,<Key.space>LEVERAGING<Key.space>THE<Key.space>STRENGTHS<Key.space>OF<Key.space>EACH<Key.space>TEAM<Key.space>MEMBER<Key.space>TO<Key.space>ACHIEVE<Key.space>SUCCESS.
Screenshot: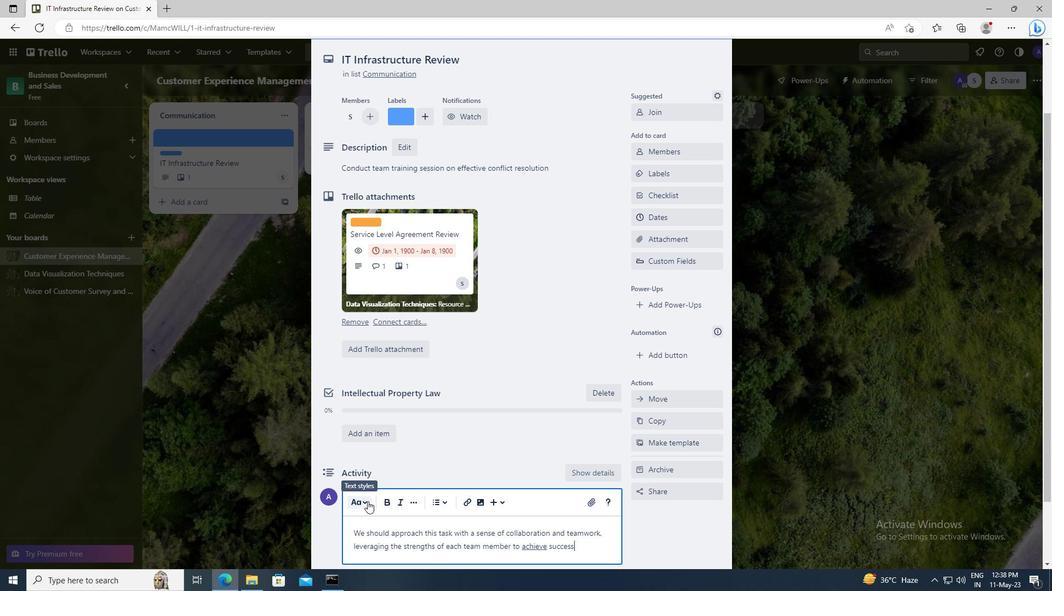 
Action: Mouse scrolled (367, 501) with delta (0, 0)
Screenshot: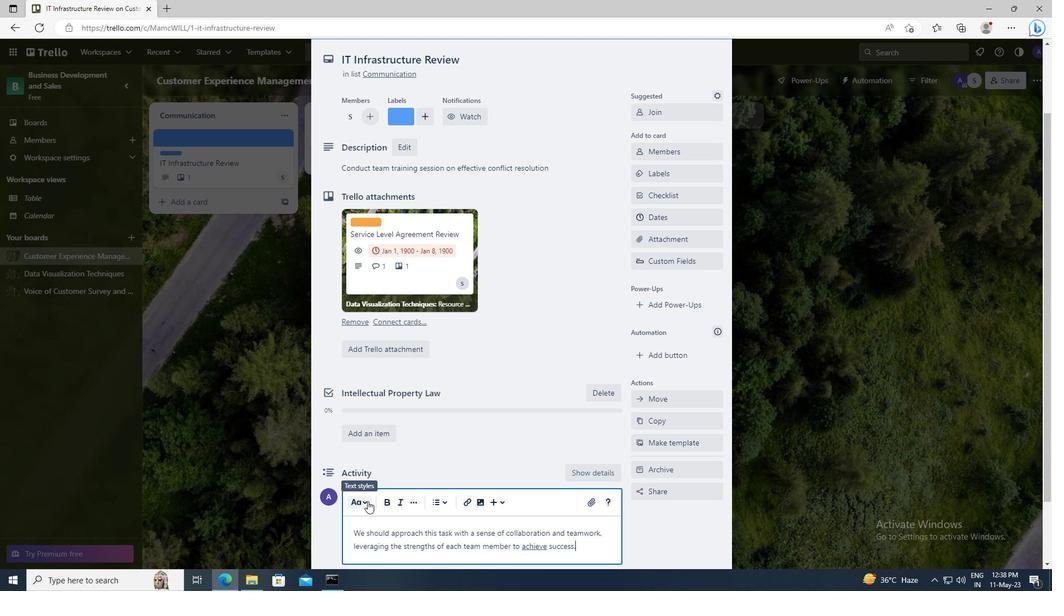 
Action: Mouse moved to (362, 502)
Screenshot: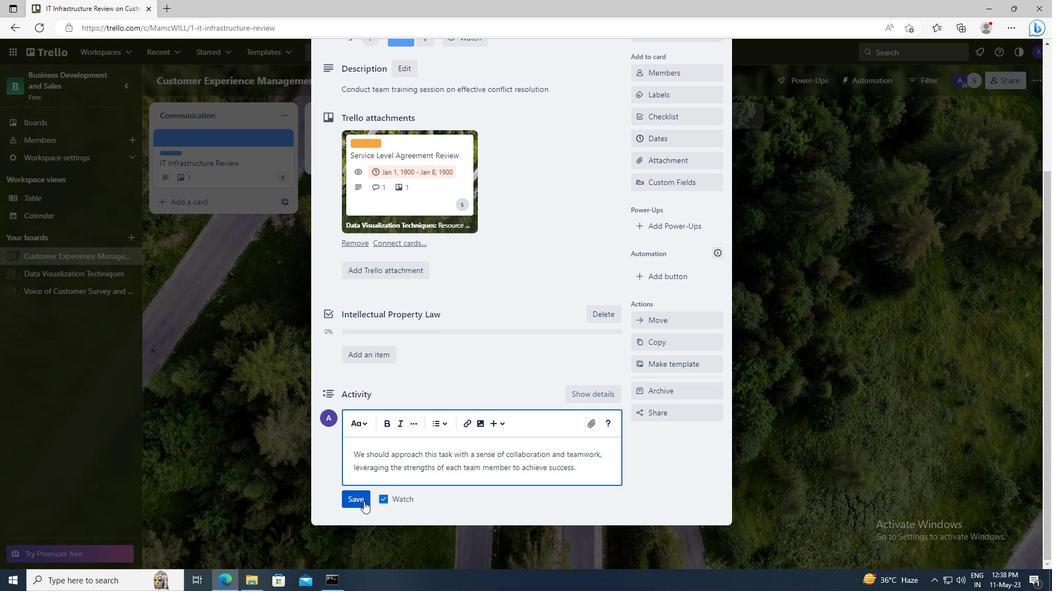 
Action: Mouse pressed left at (362, 502)
Screenshot: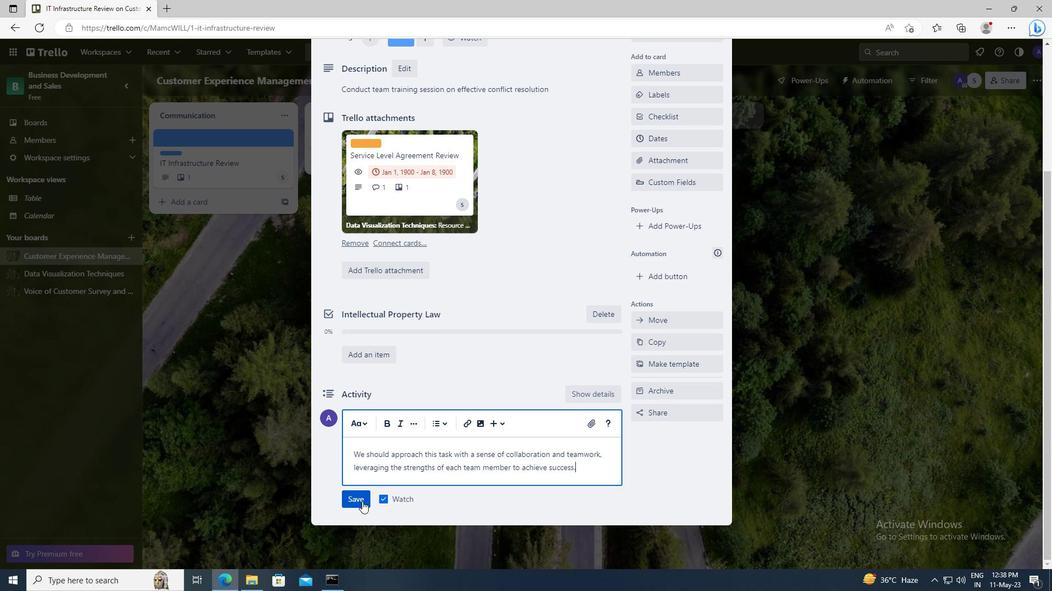
Action: Mouse moved to (646, 221)
Screenshot: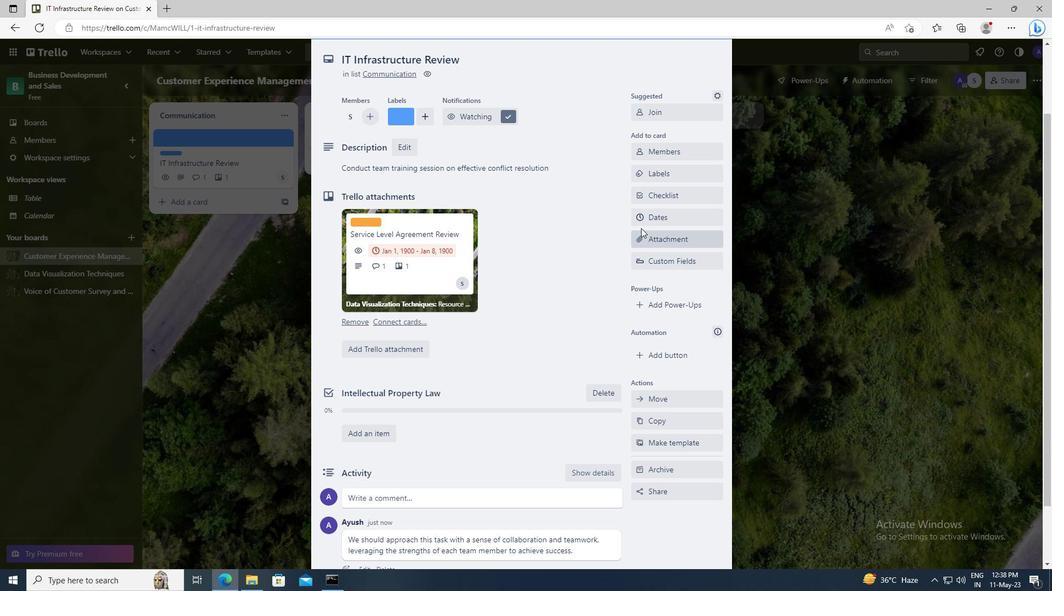 
Action: Mouse pressed left at (646, 221)
Screenshot: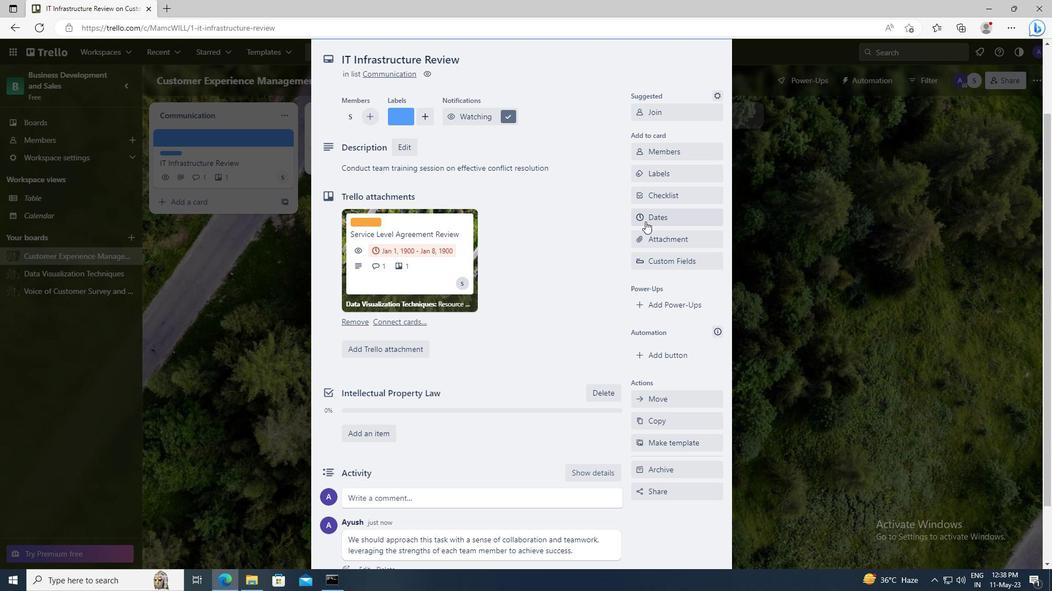 
Action: Mouse moved to (642, 280)
Screenshot: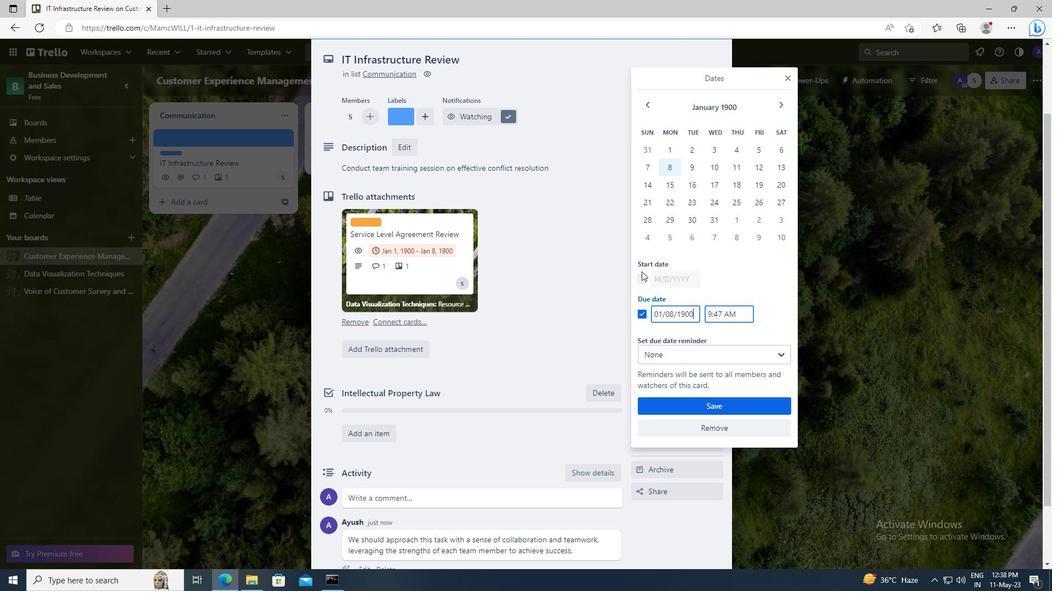 
Action: Mouse pressed left at (642, 280)
Screenshot: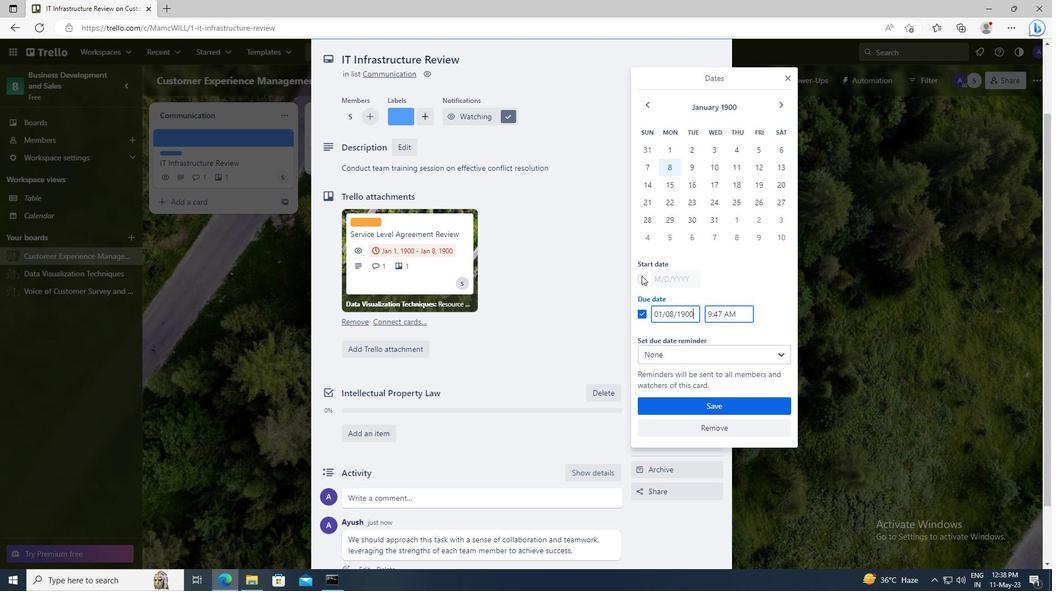 
Action: Mouse moved to (696, 282)
Screenshot: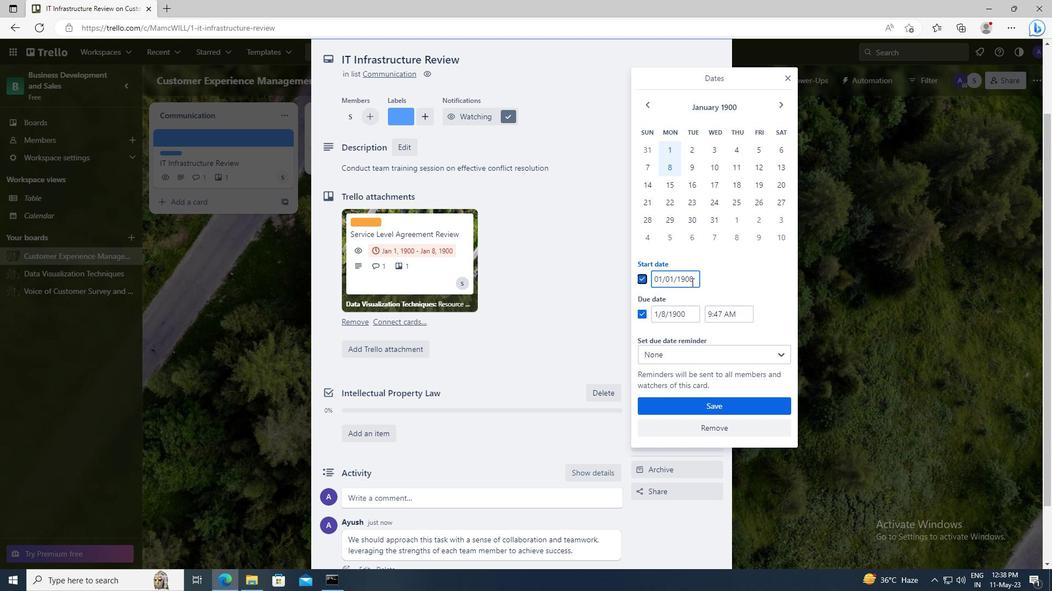 
Action: Mouse pressed left at (696, 282)
Screenshot: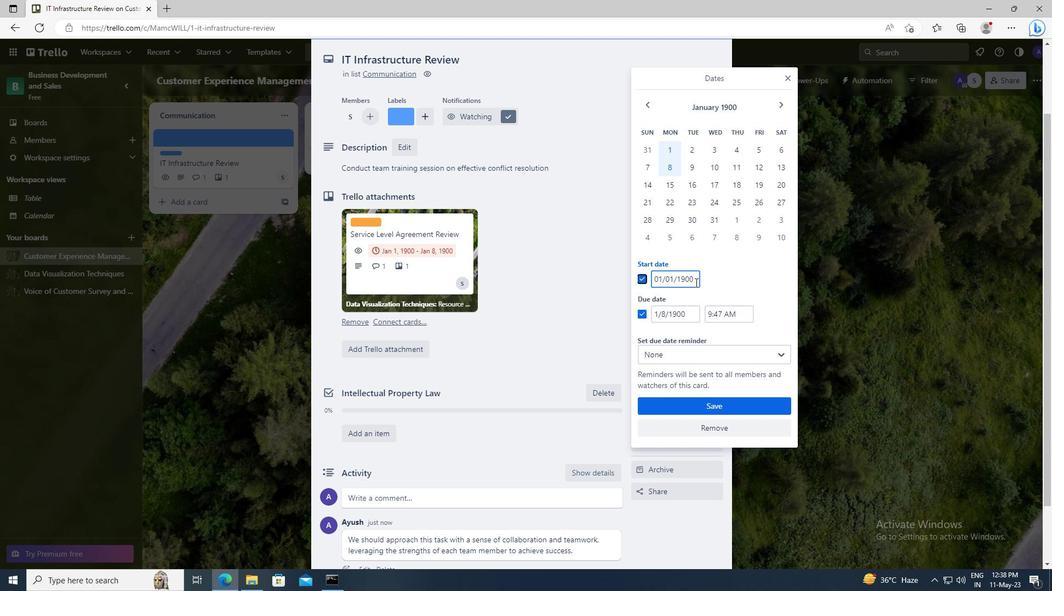 
Action: Key pressed <Key.left><Key.left><Key.left><Key.left><Key.left><Key.backspace>2
Screenshot: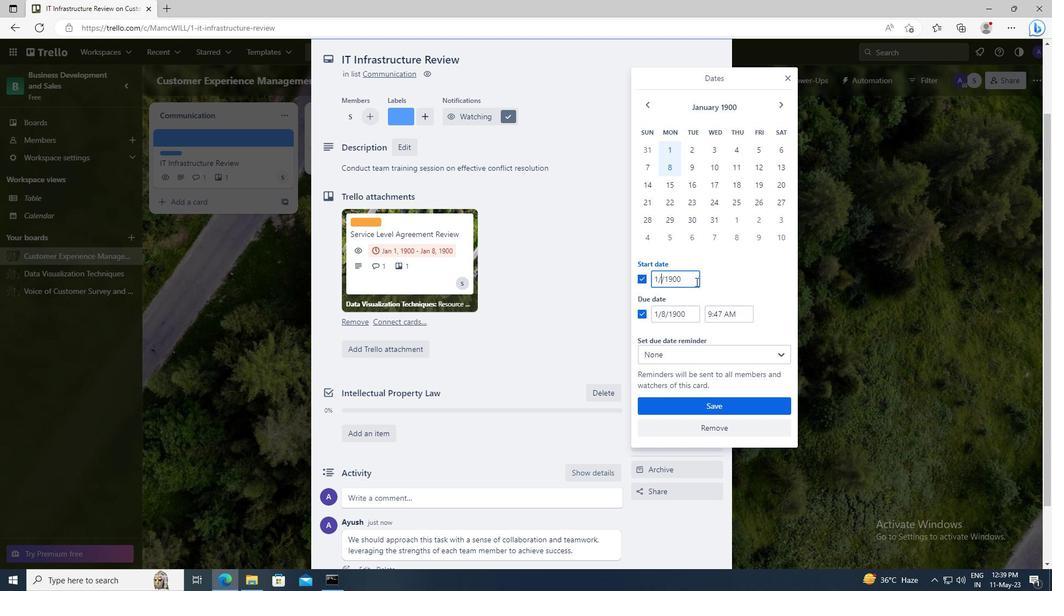 
Action: Mouse moved to (690, 316)
Screenshot: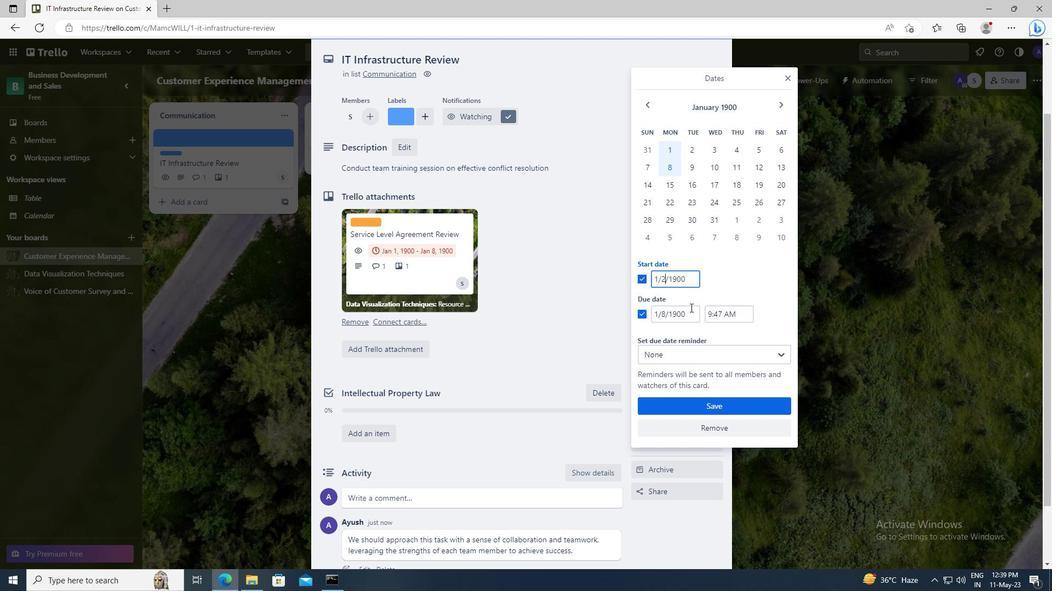 
Action: Mouse pressed left at (690, 316)
Screenshot: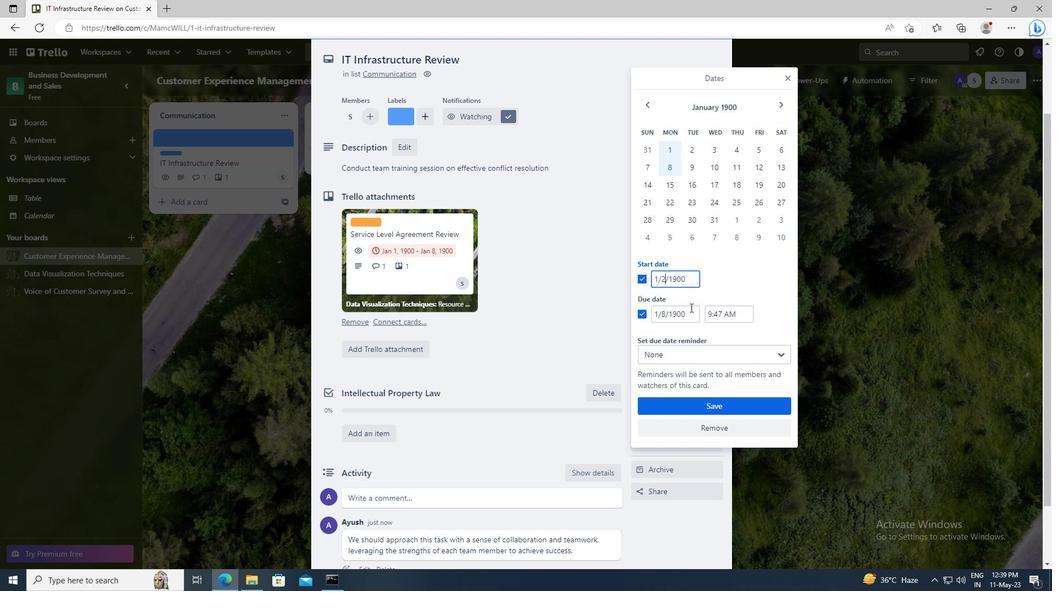
Action: Key pressed <Key.left><Key.left><Key.left><Key.left><Key.left><Key.backspace>9
Screenshot: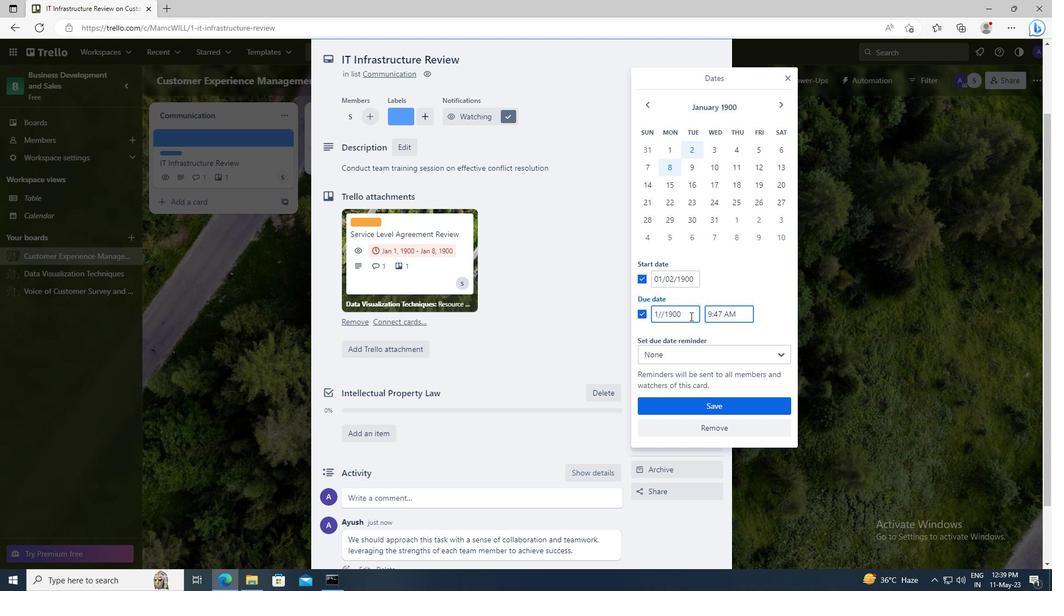 
Action: Mouse moved to (692, 409)
Screenshot: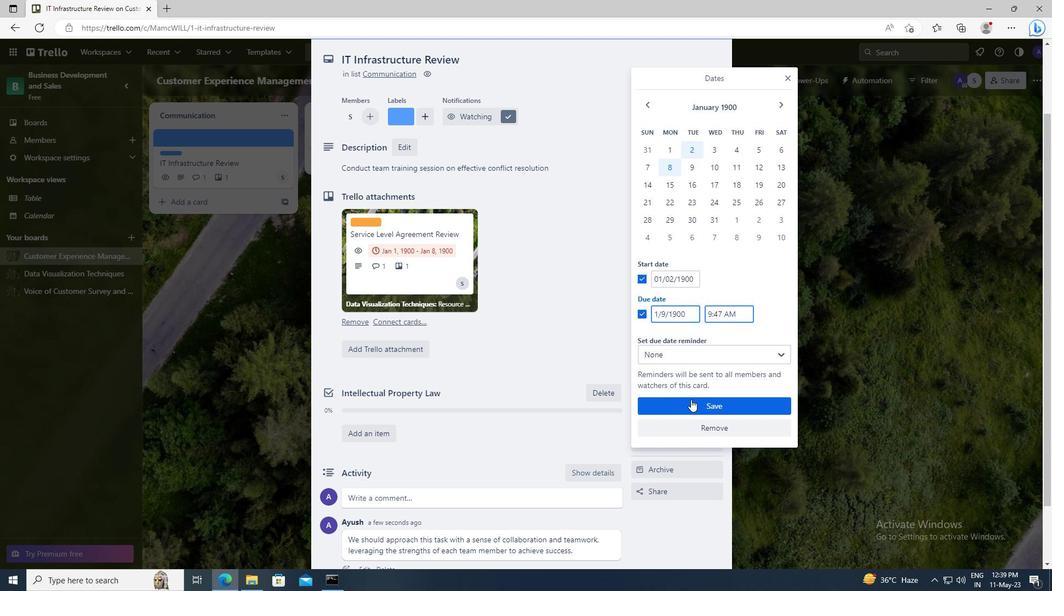 
Action: Mouse pressed left at (692, 409)
Screenshot: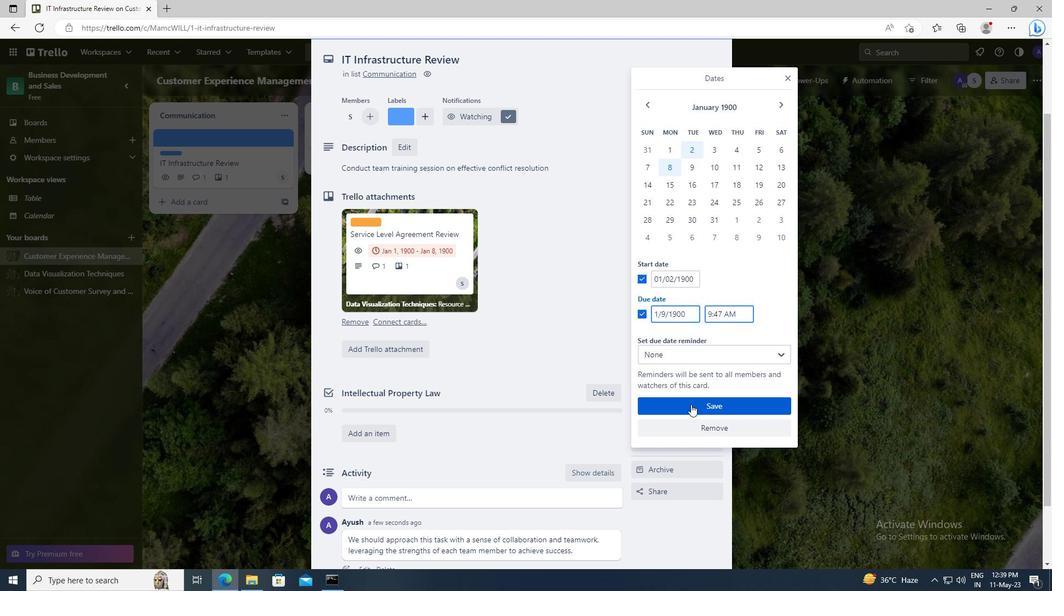 
